 Task: Find connections with filter location Allen with filter topic #consultantswith filter profile language German with filter current company JSW Steel with filter school Madhya Pradesh Bhoj (Open) University with filter industry Retail Furniture and Home Furnishings with filter service category Illustration with filter keywords title Molecular Scientist
Action: Mouse moved to (598, 119)
Screenshot: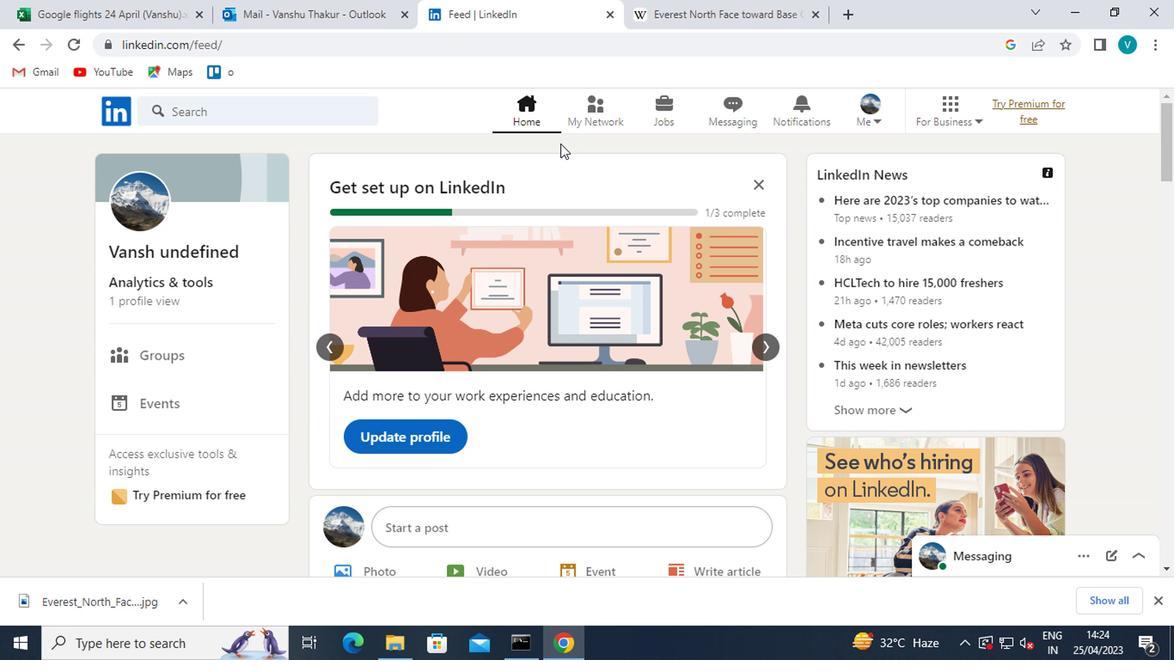 
Action: Mouse pressed left at (598, 119)
Screenshot: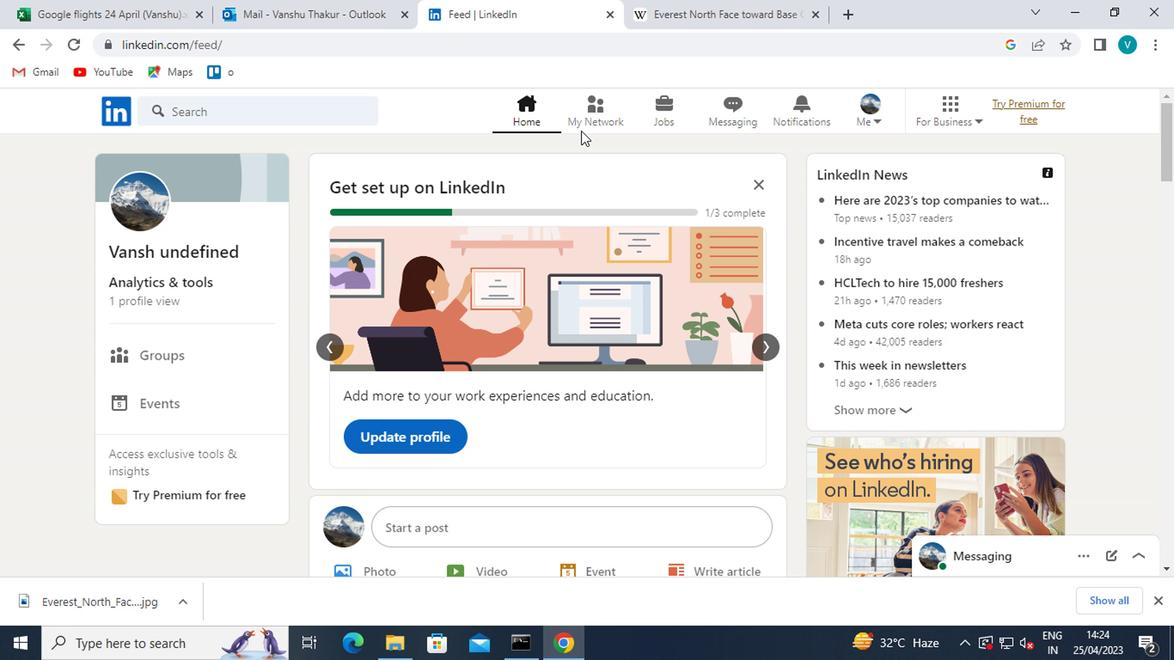 
Action: Mouse moved to (176, 198)
Screenshot: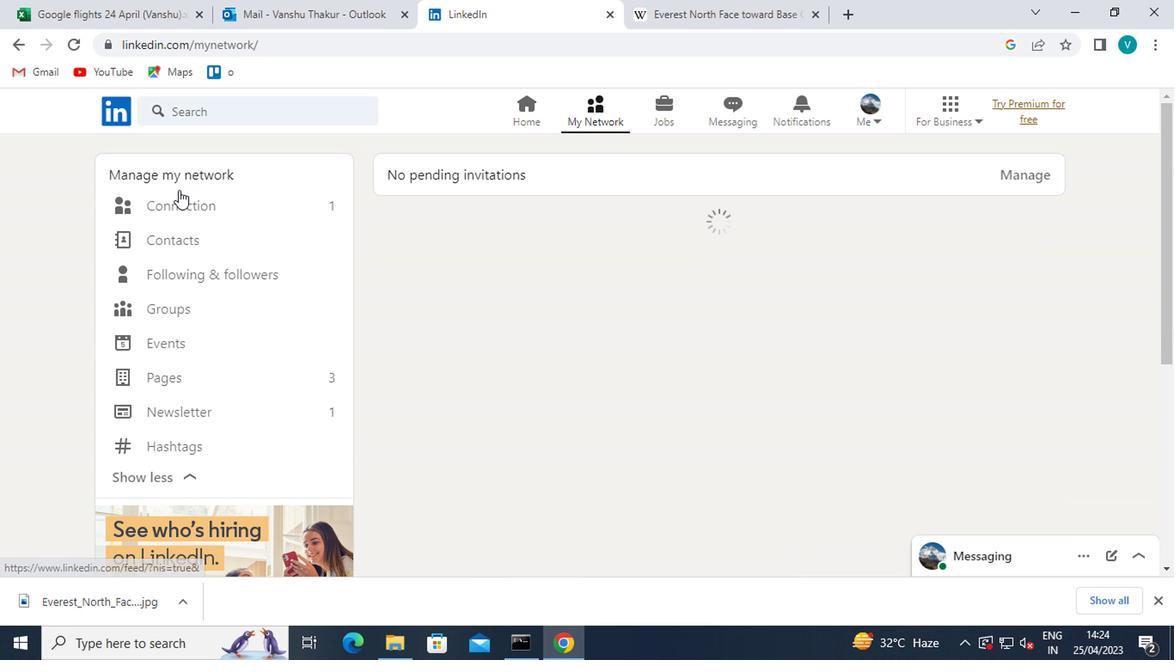 
Action: Mouse pressed left at (176, 198)
Screenshot: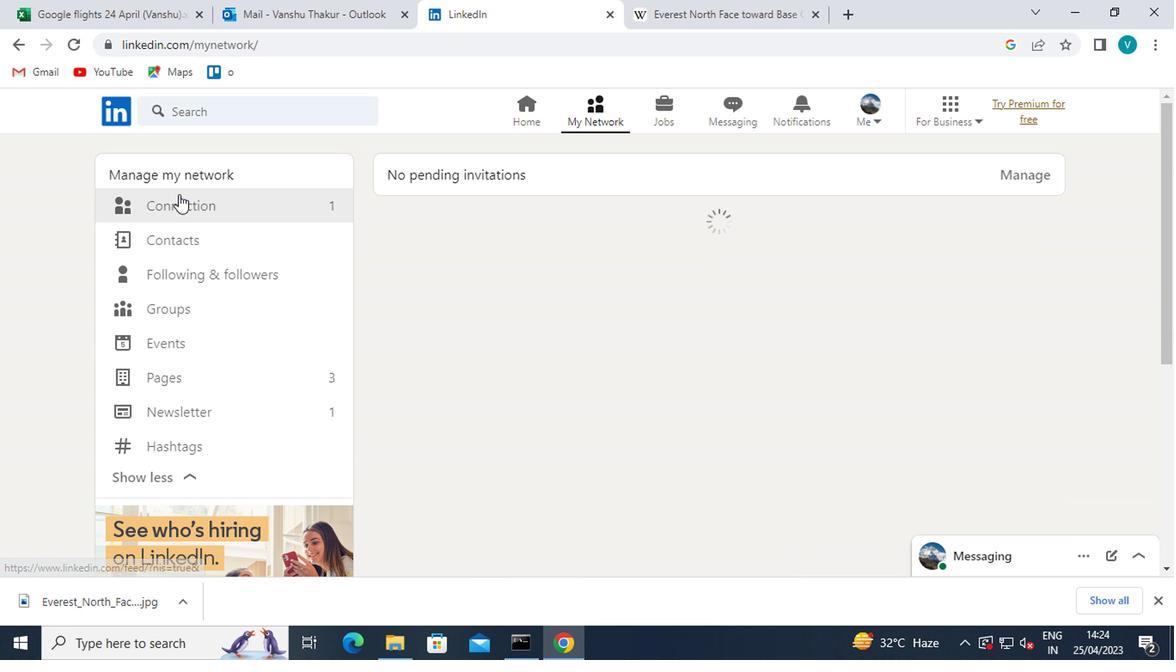 
Action: Mouse moved to (705, 205)
Screenshot: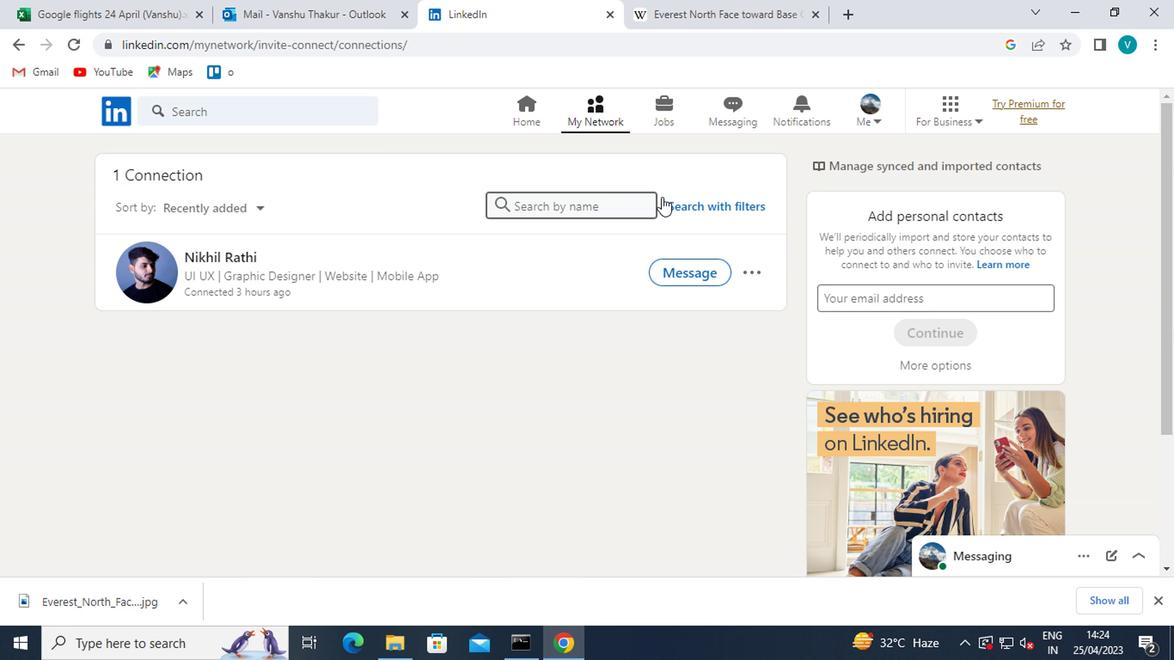 
Action: Mouse pressed left at (705, 205)
Screenshot: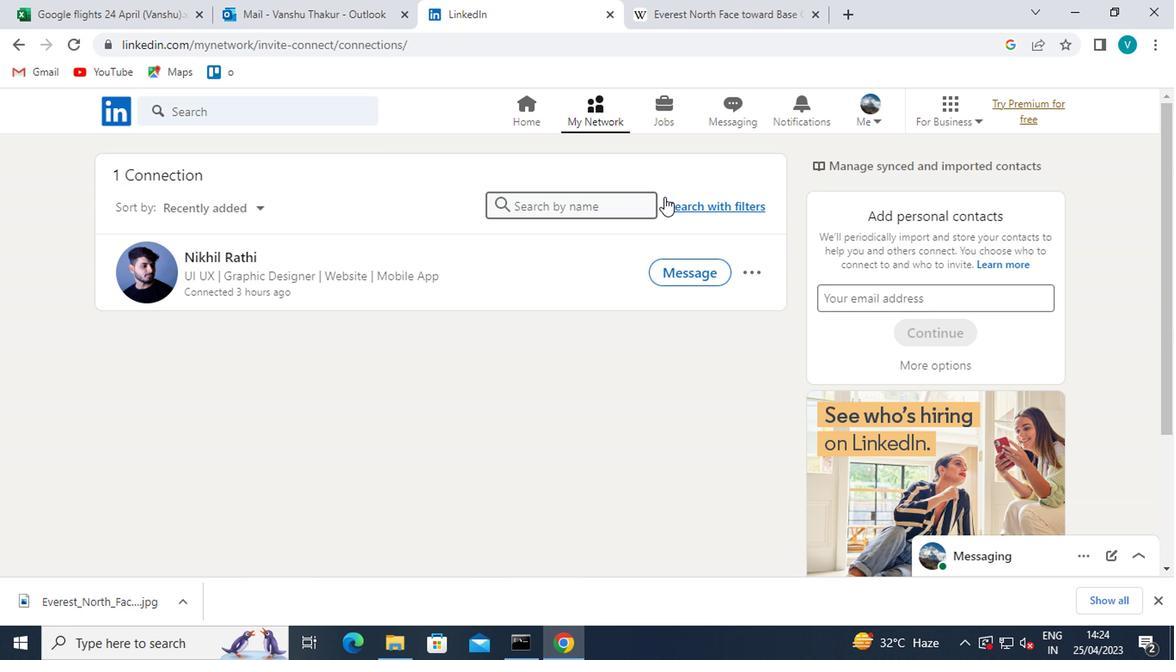 
Action: Mouse moved to (611, 175)
Screenshot: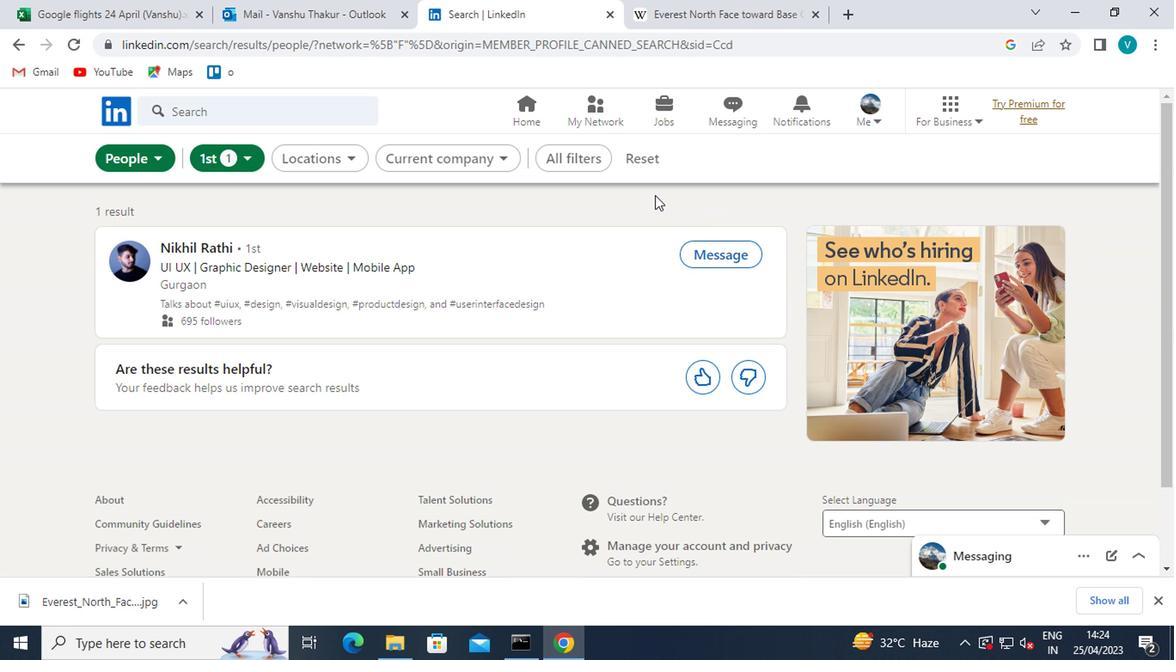 
Action: Mouse pressed left at (611, 175)
Screenshot: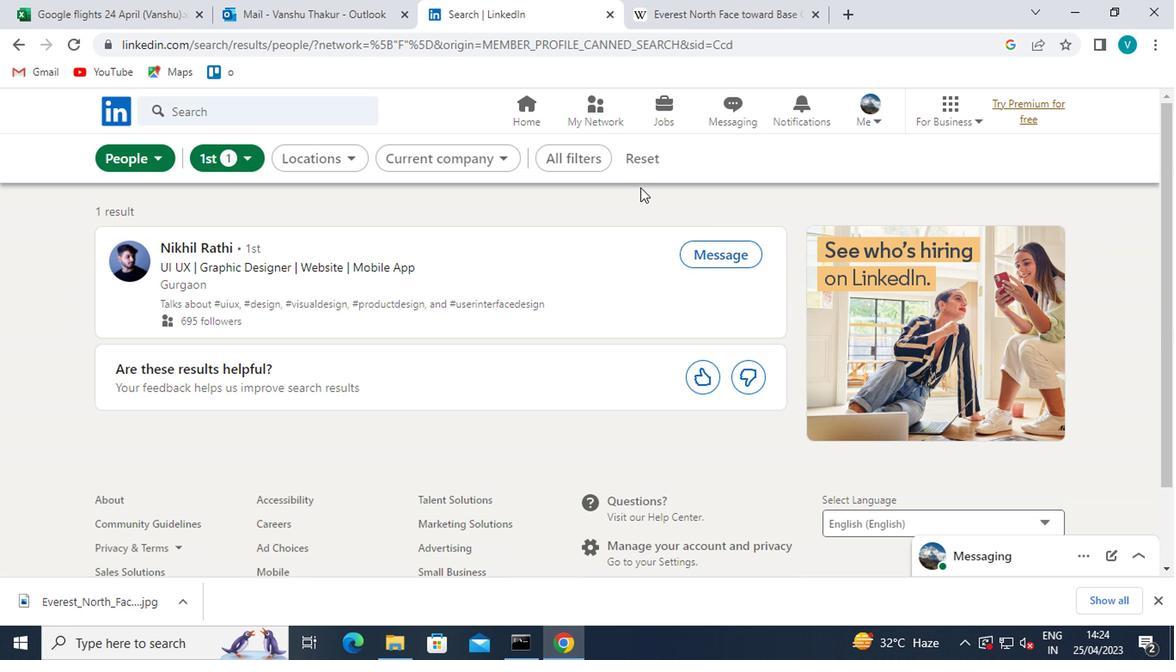 
Action: Mouse moved to (599, 167)
Screenshot: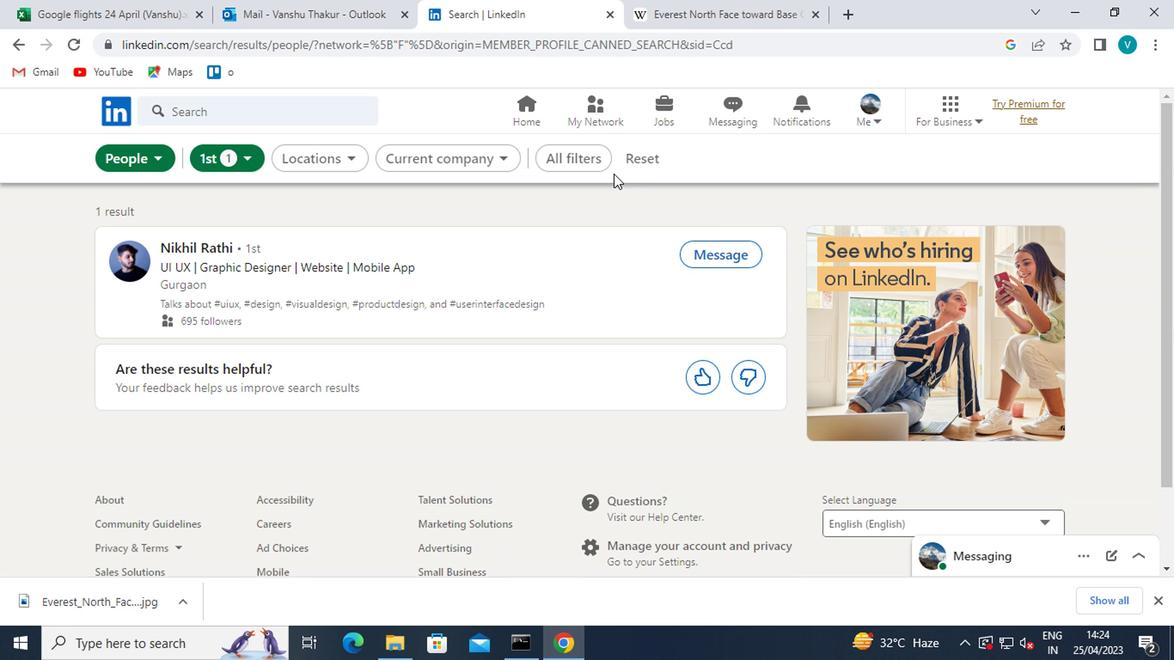 
Action: Mouse pressed left at (599, 167)
Screenshot: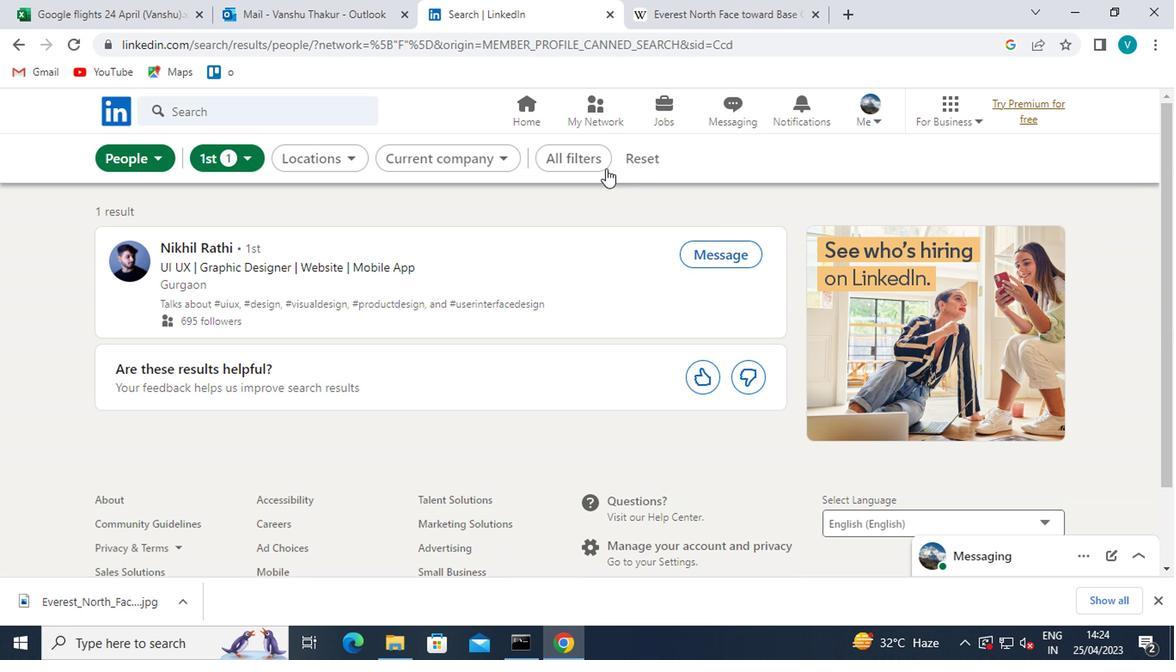
Action: Mouse moved to (796, 309)
Screenshot: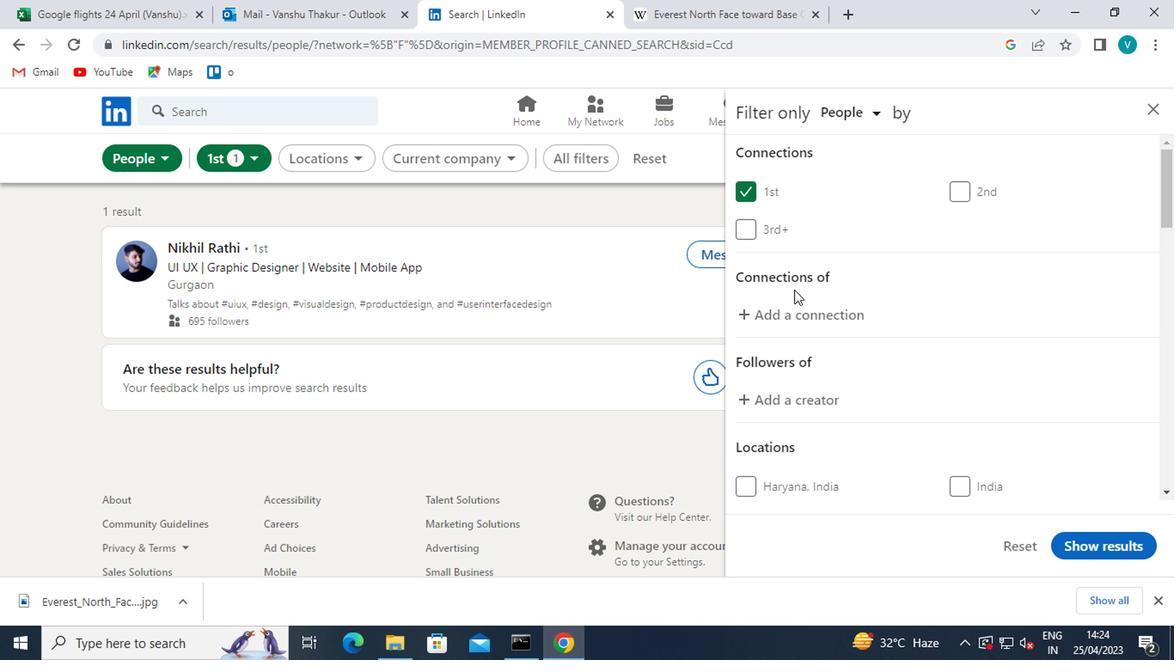 
Action: Mouse scrolled (796, 308) with delta (0, -1)
Screenshot: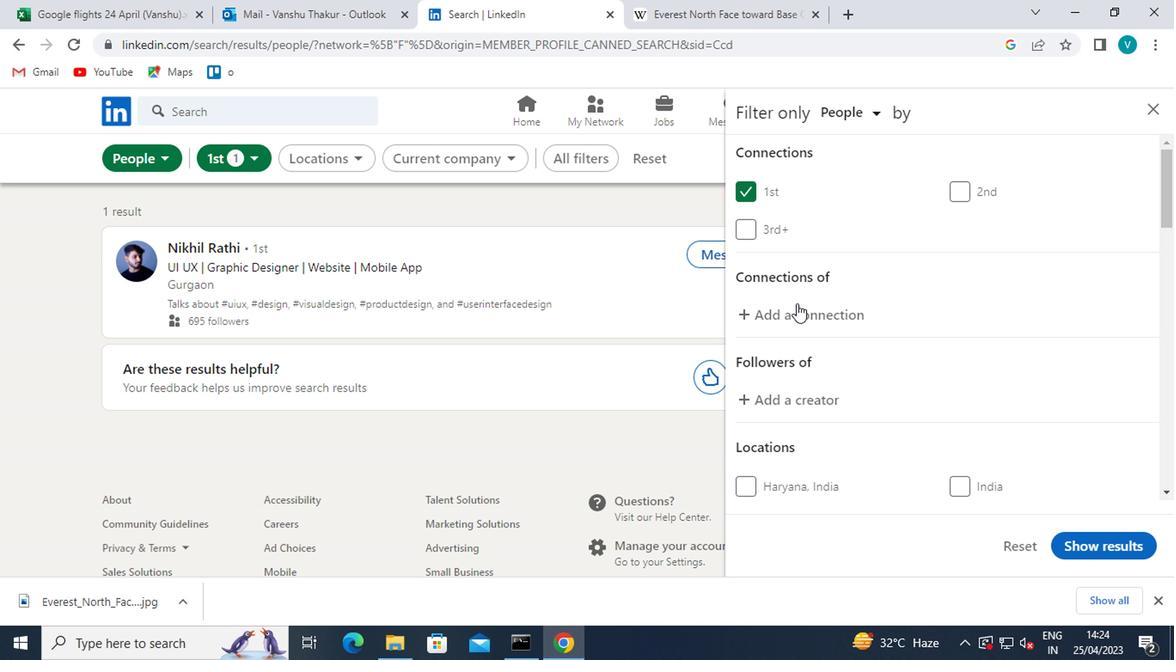 
Action: Mouse scrolled (796, 308) with delta (0, -1)
Screenshot: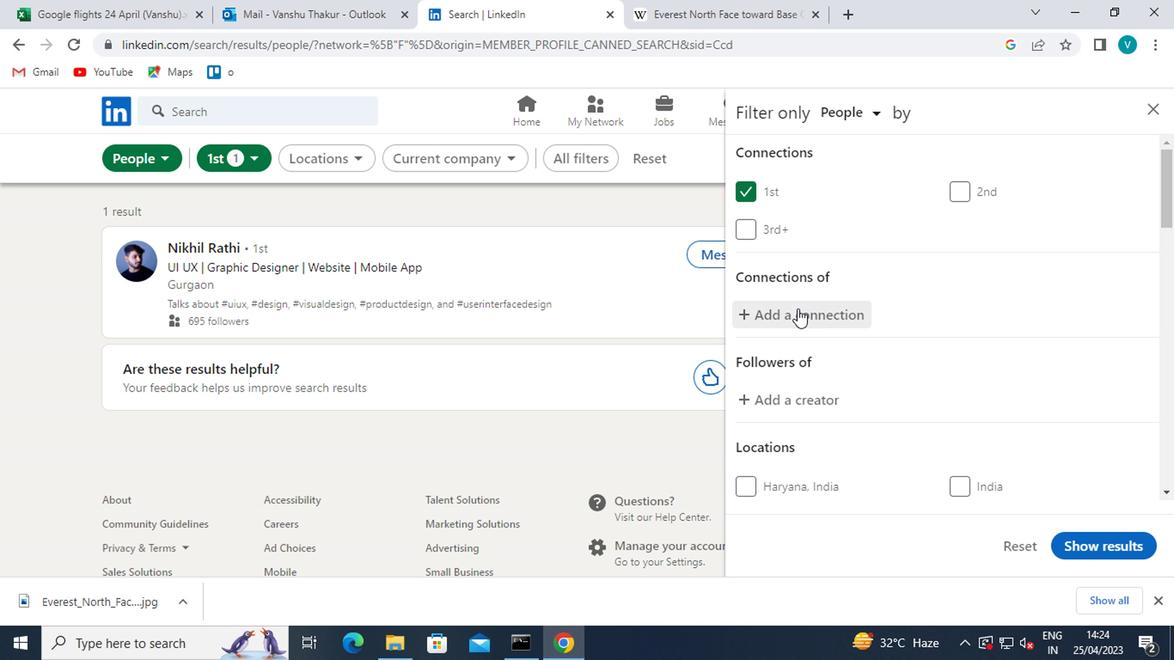 
Action: Mouse moved to (792, 393)
Screenshot: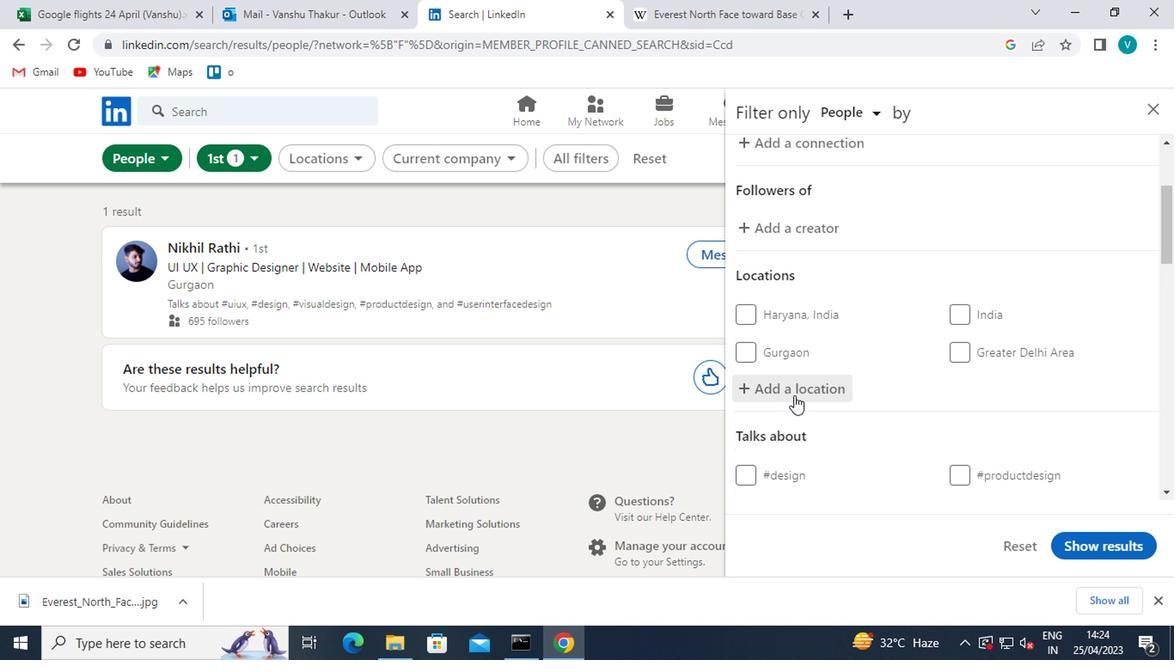 
Action: Mouse pressed left at (792, 393)
Screenshot: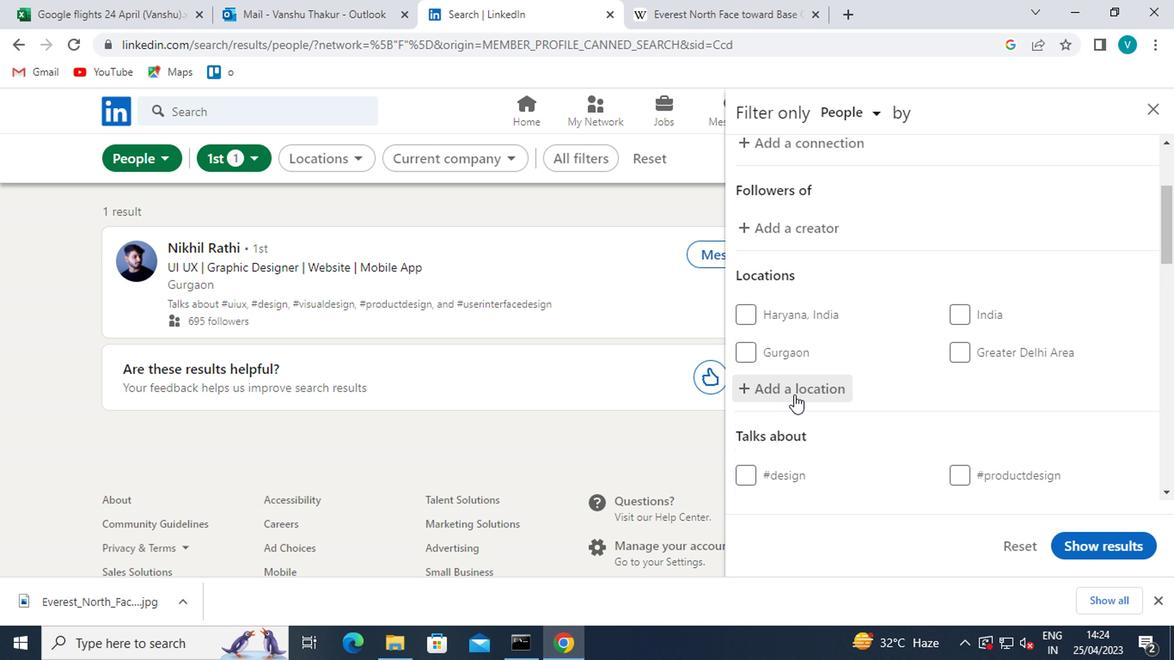 
Action: Key pressed <Key.shift>ALLEN<Key.space>
Screenshot: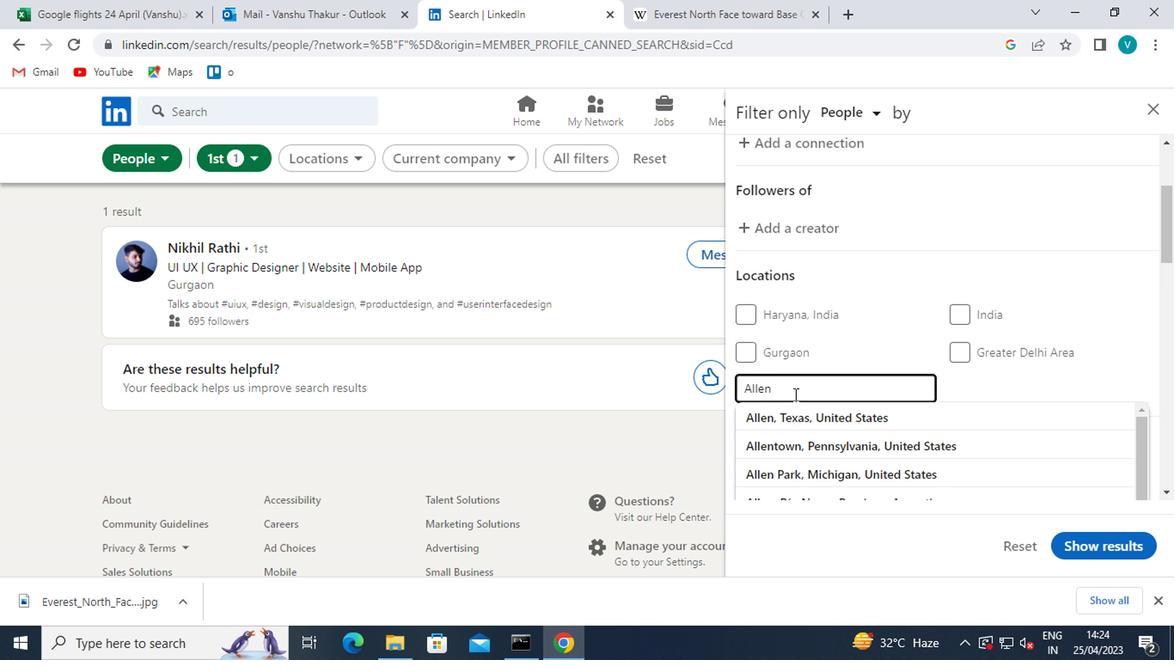 
Action: Mouse moved to (813, 406)
Screenshot: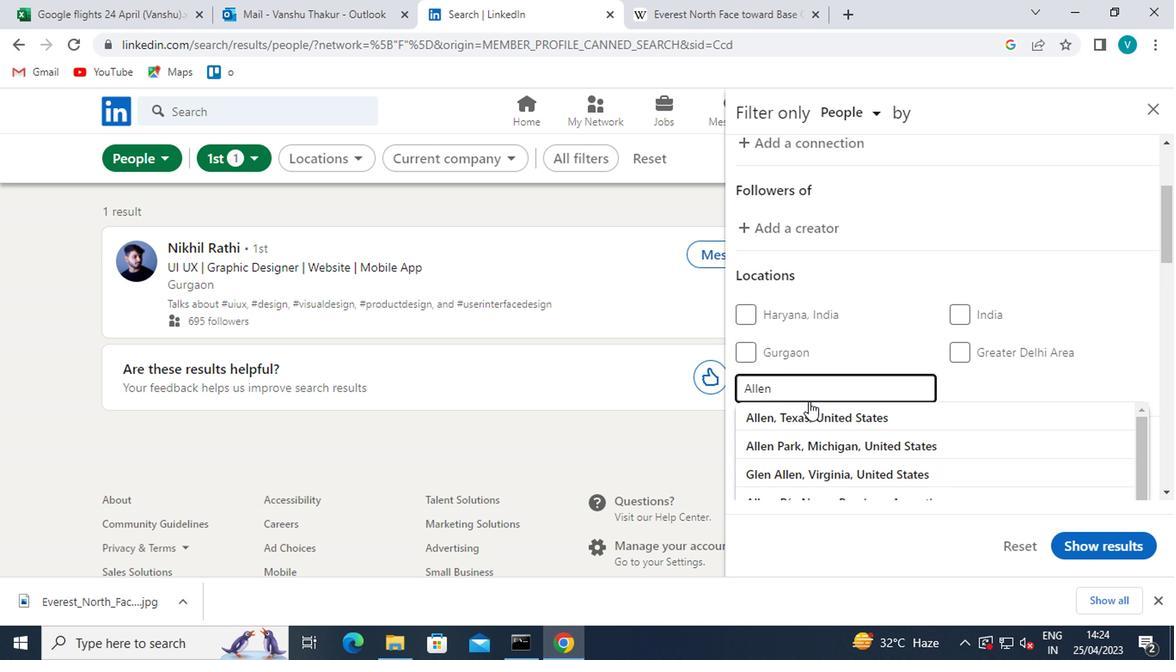 
Action: Mouse pressed left at (813, 406)
Screenshot: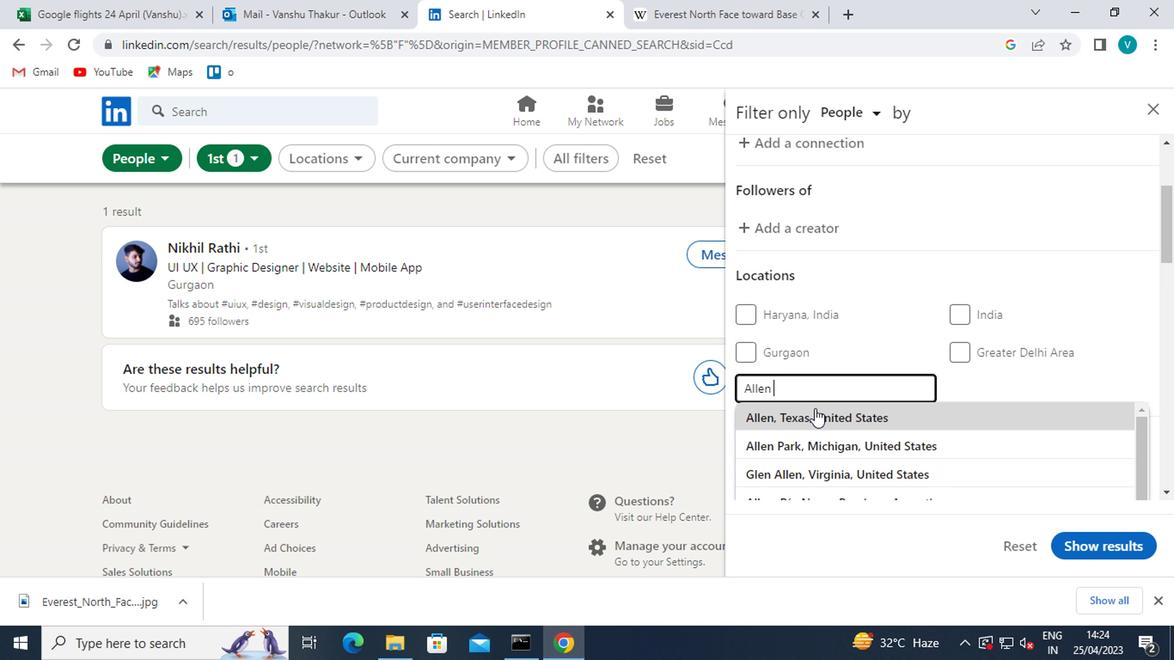 
Action: Mouse moved to (857, 421)
Screenshot: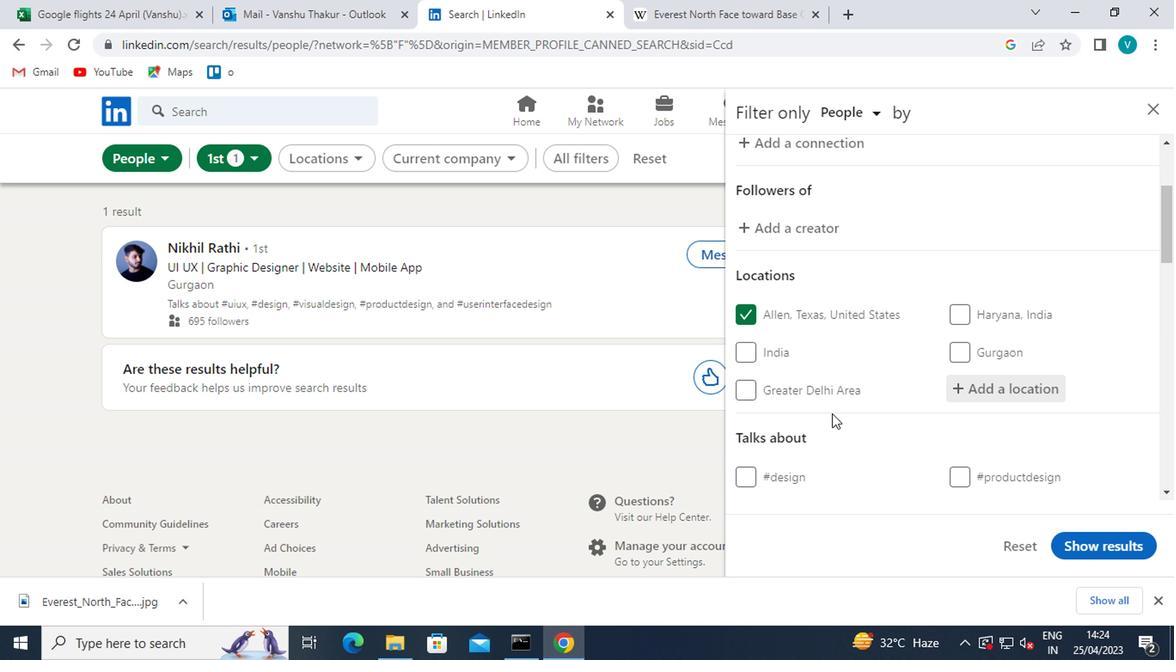 
Action: Mouse scrolled (857, 419) with delta (0, -1)
Screenshot: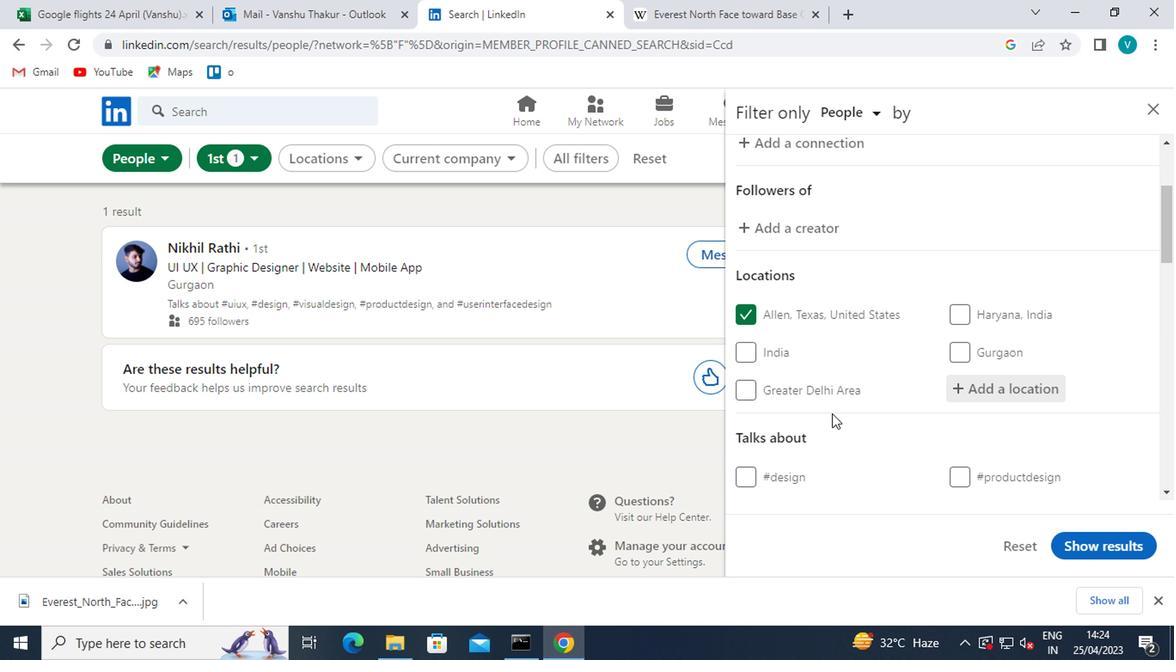 
Action: Mouse scrolled (857, 419) with delta (0, -1)
Screenshot: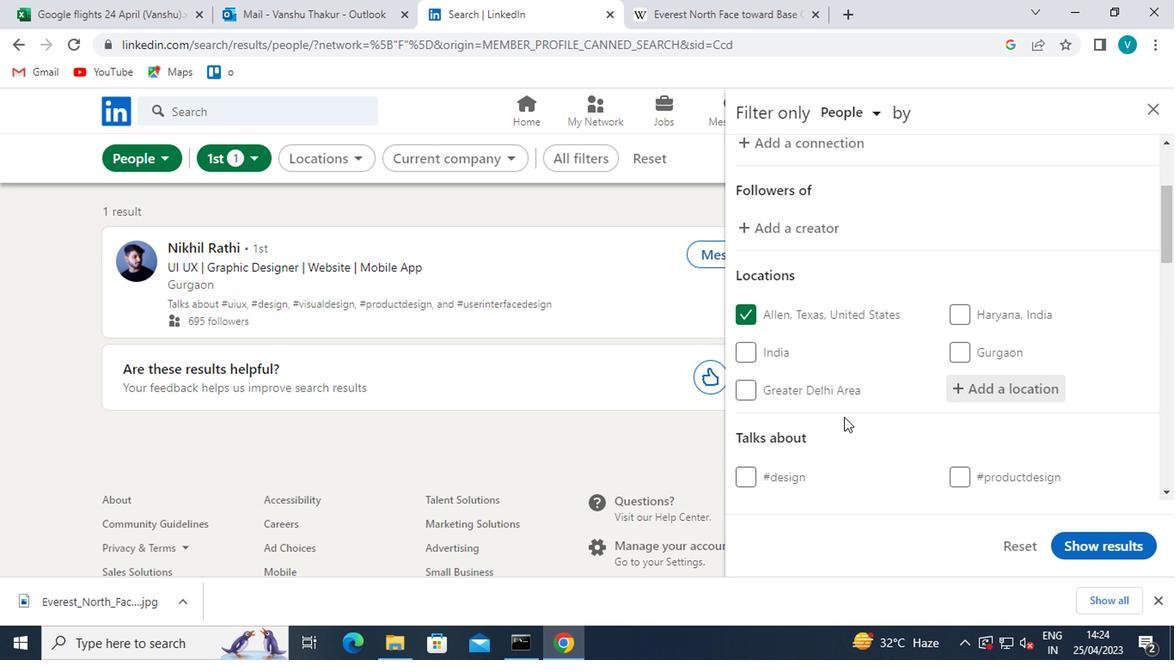 
Action: Mouse moved to (997, 386)
Screenshot: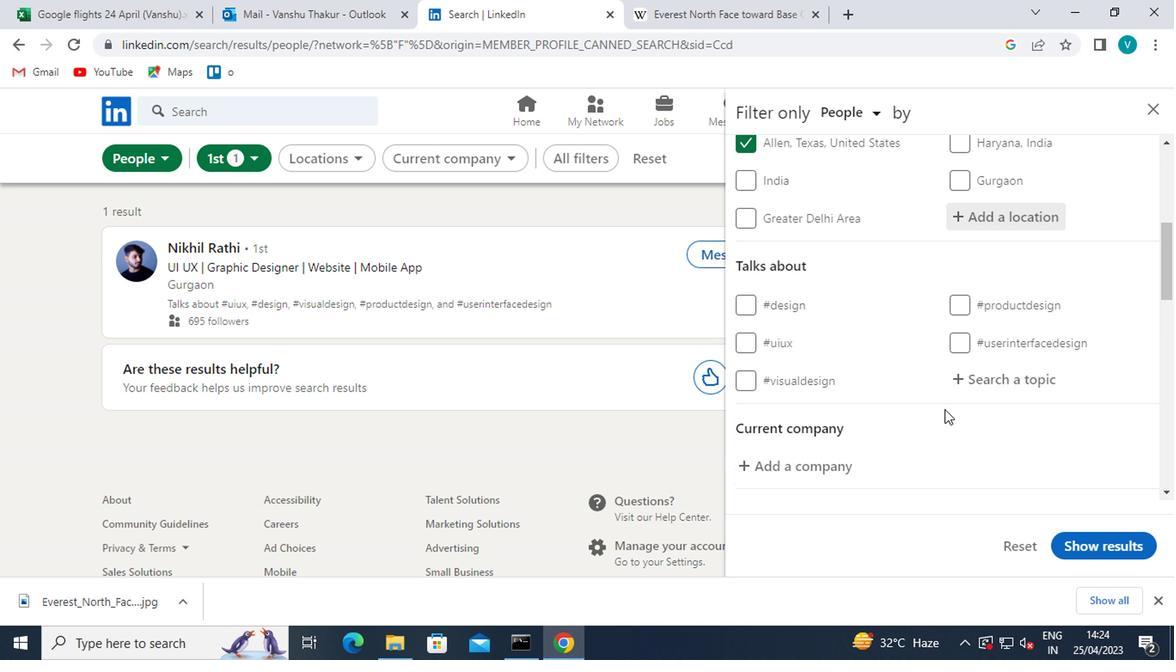 
Action: Mouse pressed left at (997, 386)
Screenshot: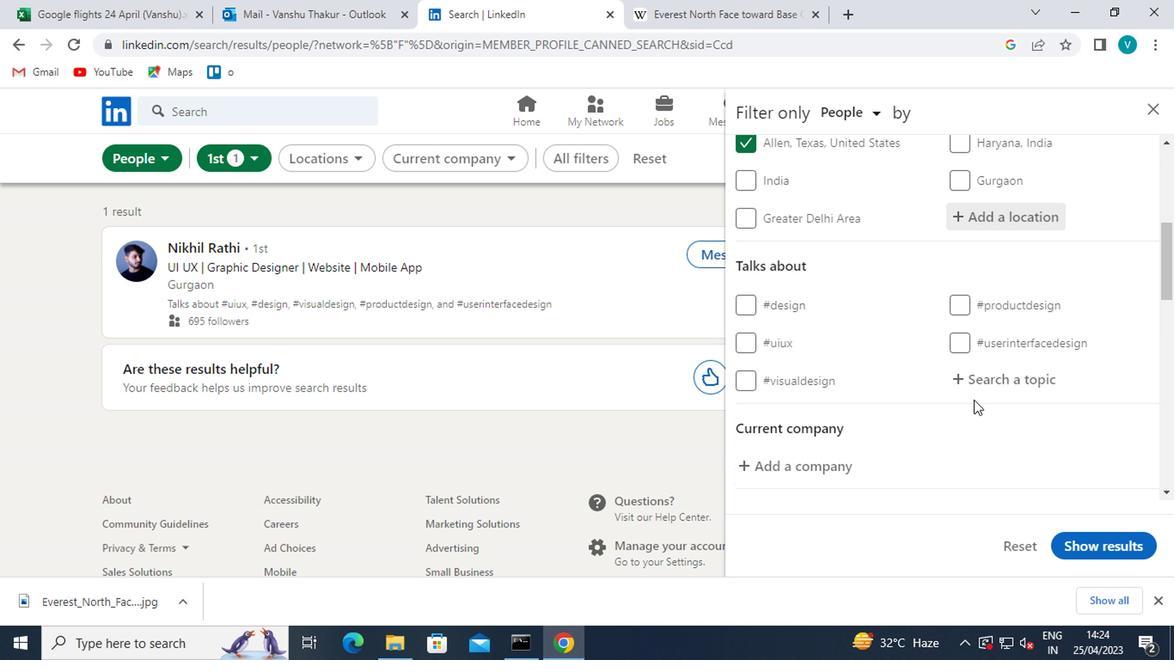 
Action: Key pressed <Key.shift>#CONSULT
Screenshot: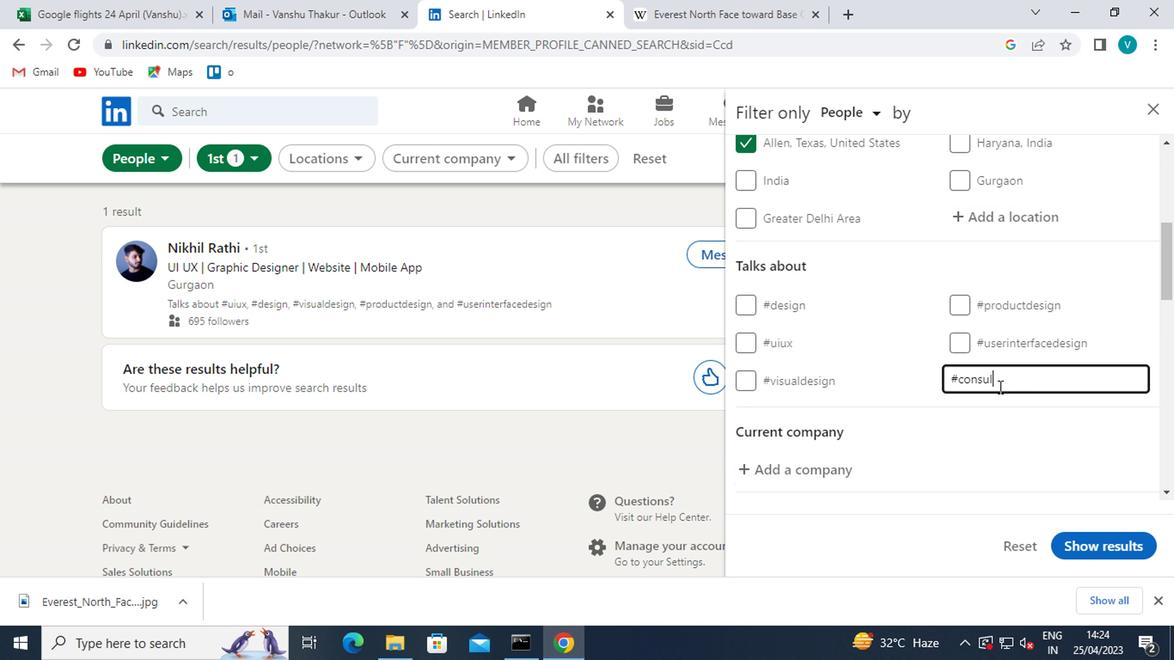 
Action: Mouse moved to (997, 384)
Screenshot: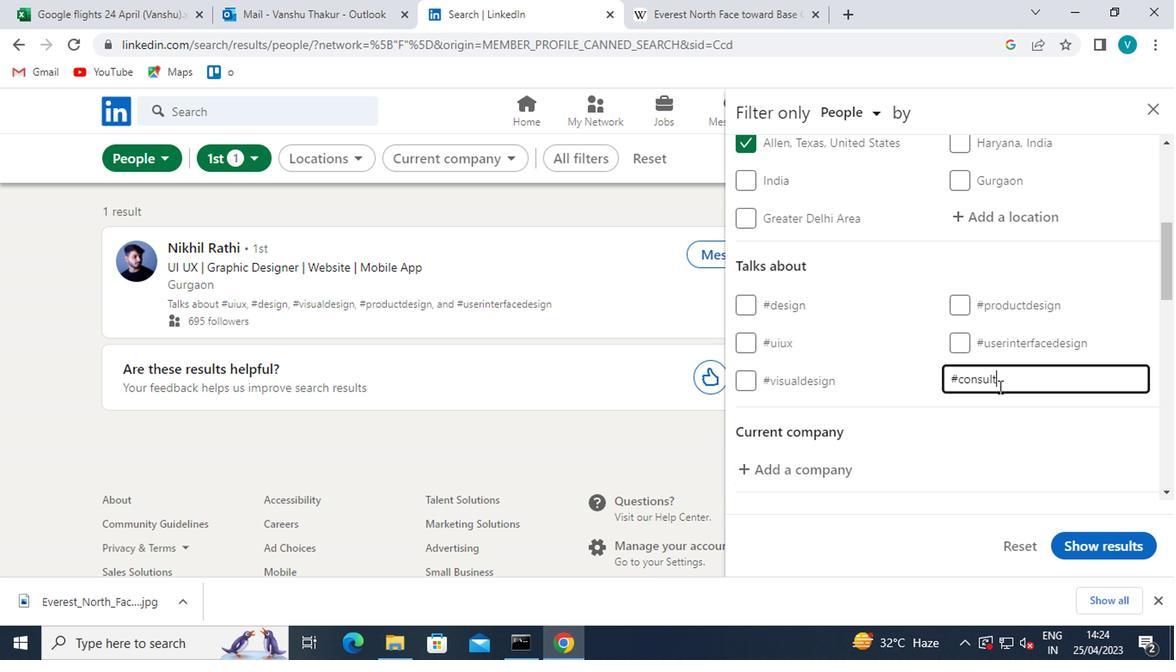 
Action: Key pressed ANTS
Screenshot: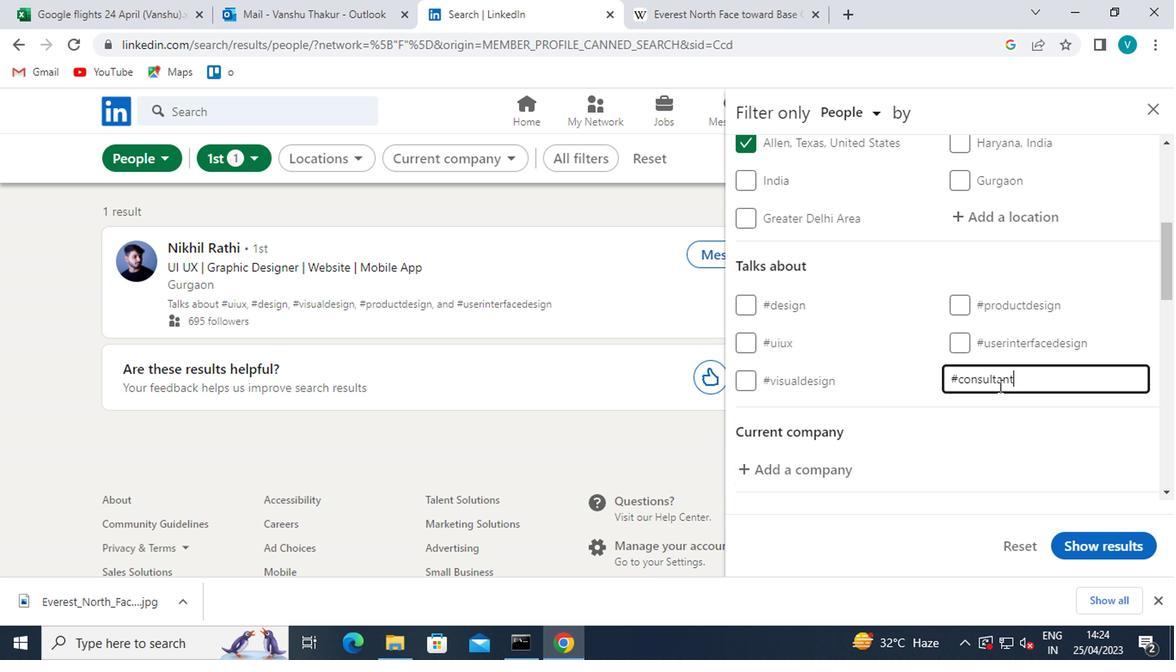 
Action: Mouse moved to (1009, 421)
Screenshot: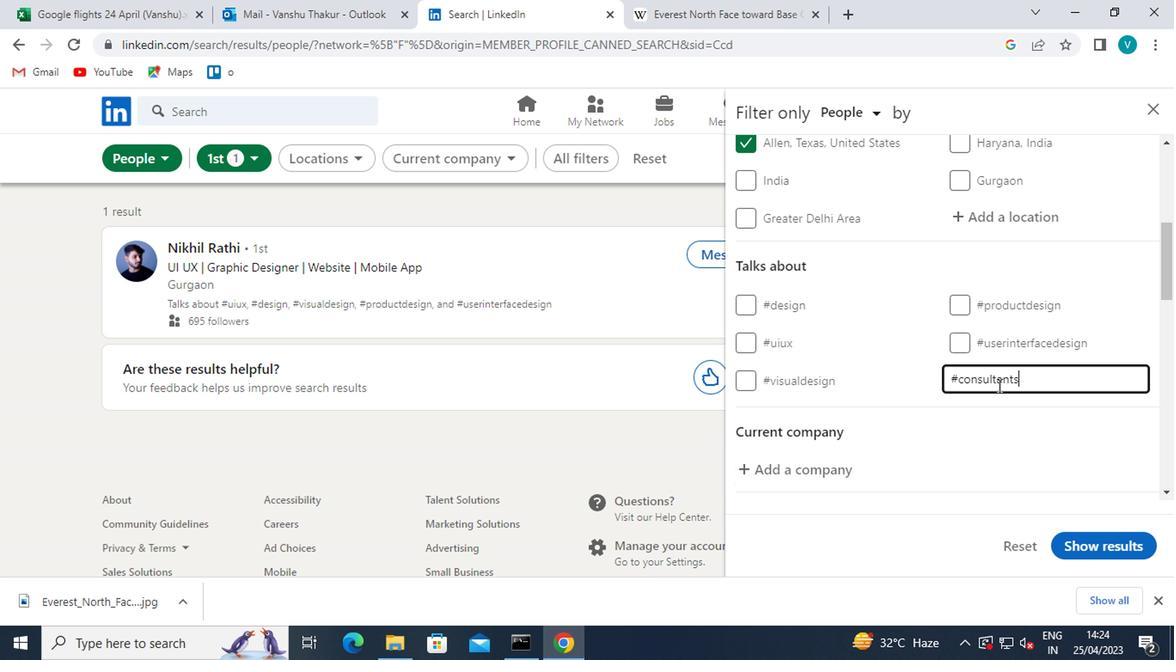 
Action: Mouse pressed left at (1009, 421)
Screenshot: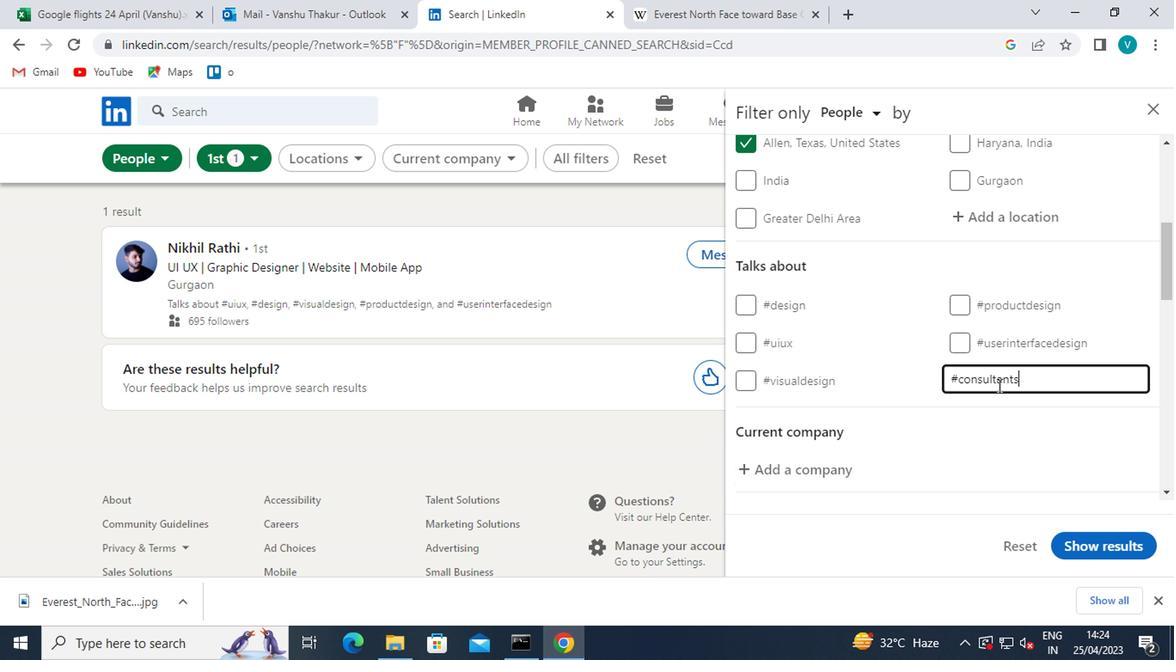 
Action: Mouse moved to (996, 408)
Screenshot: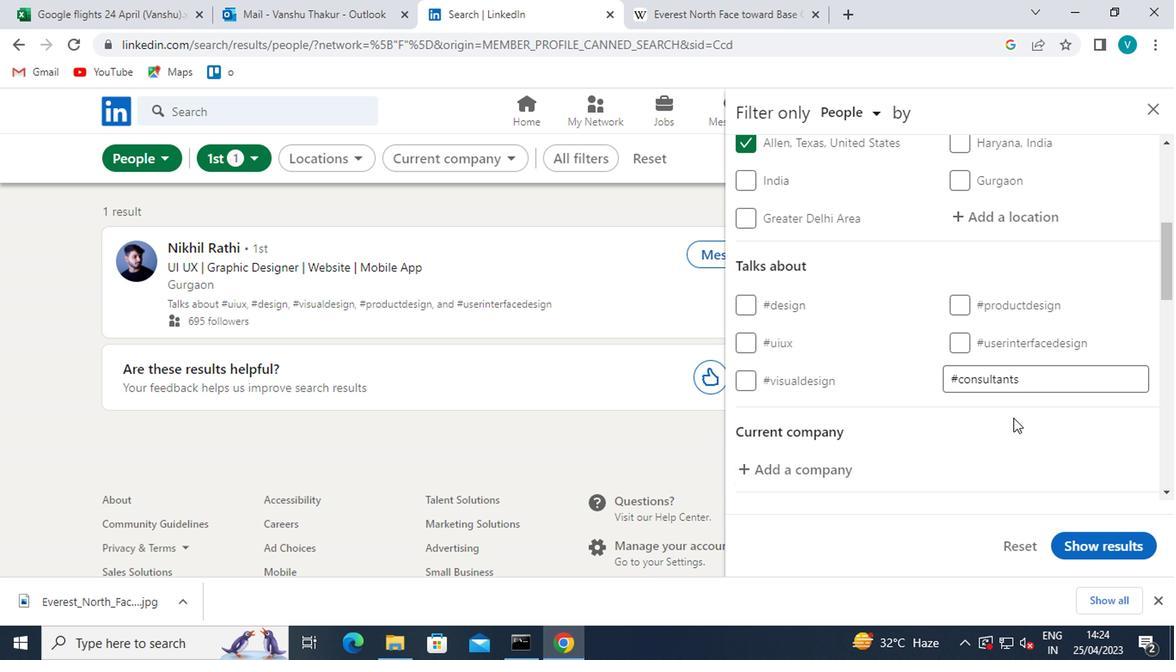 
Action: Mouse scrolled (996, 408) with delta (0, 0)
Screenshot: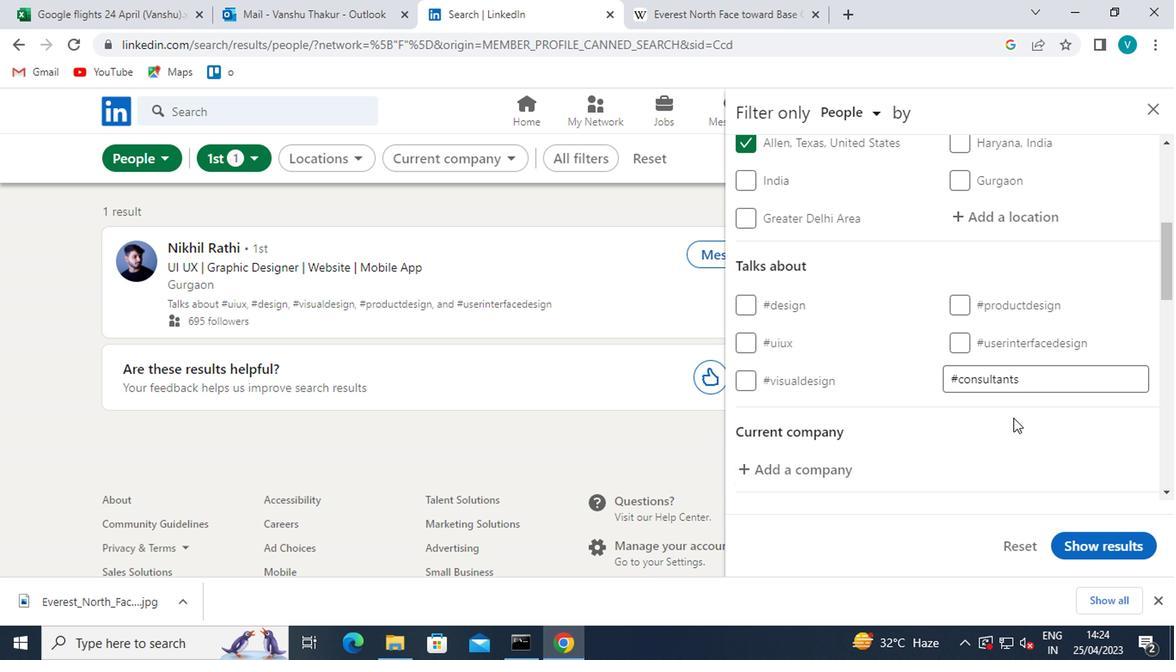 
Action: Mouse moved to (984, 403)
Screenshot: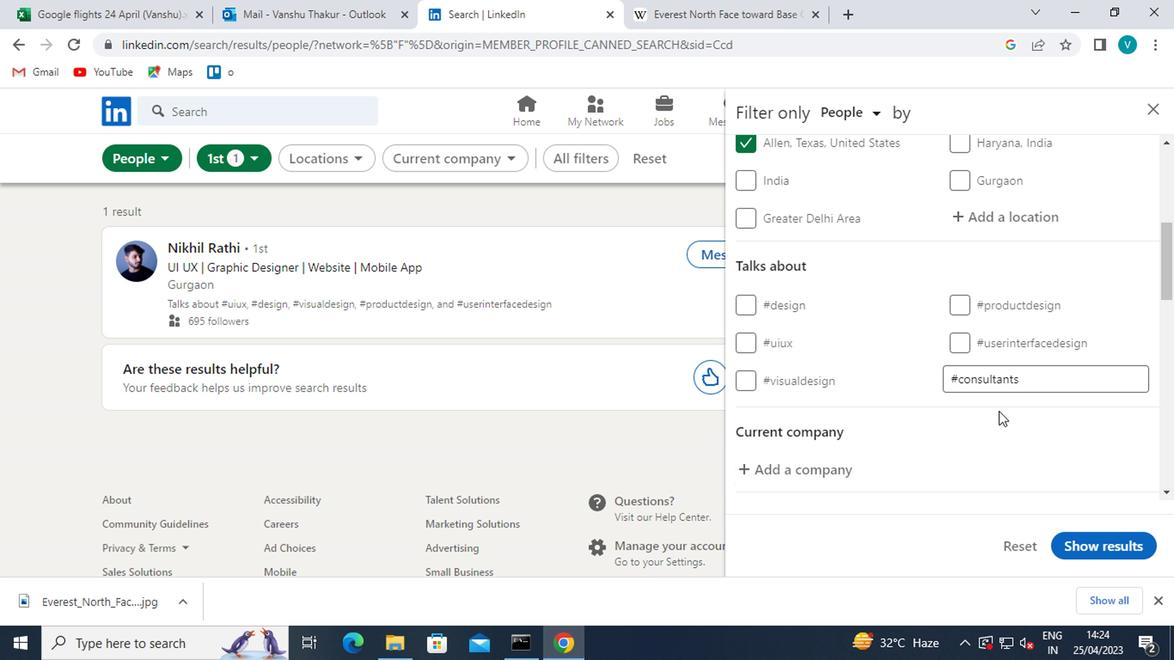 
Action: Mouse scrolled (984, 402) with delta (0, -1)
Screenshot: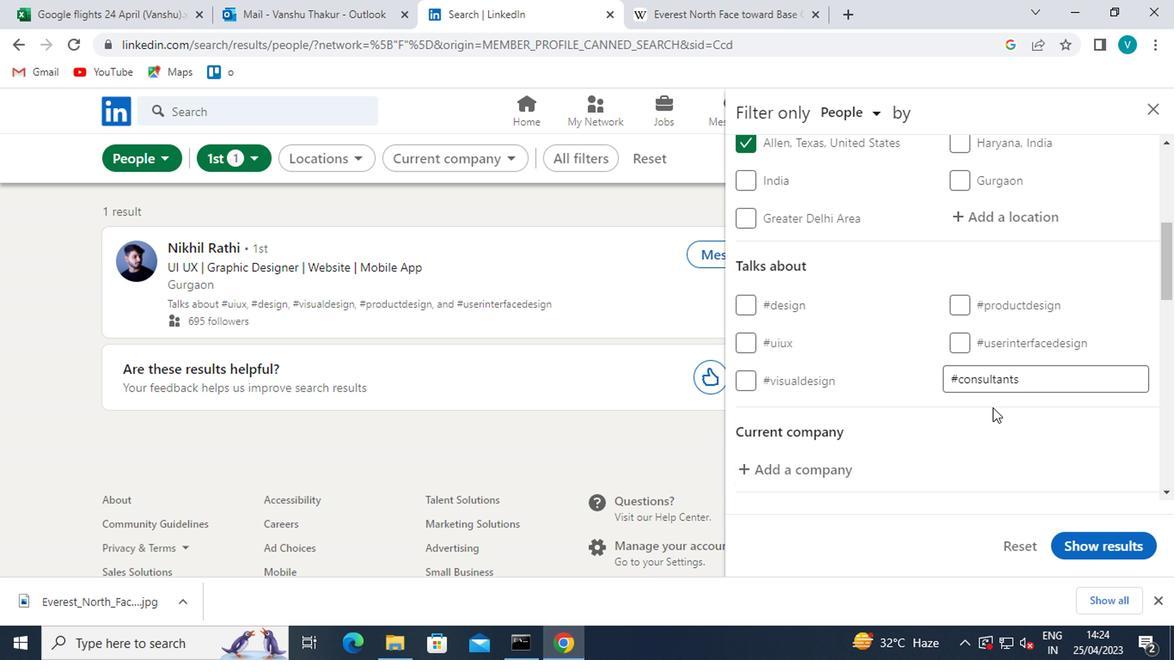 
Action: Mouse moved to (982, 402)
Screenshot: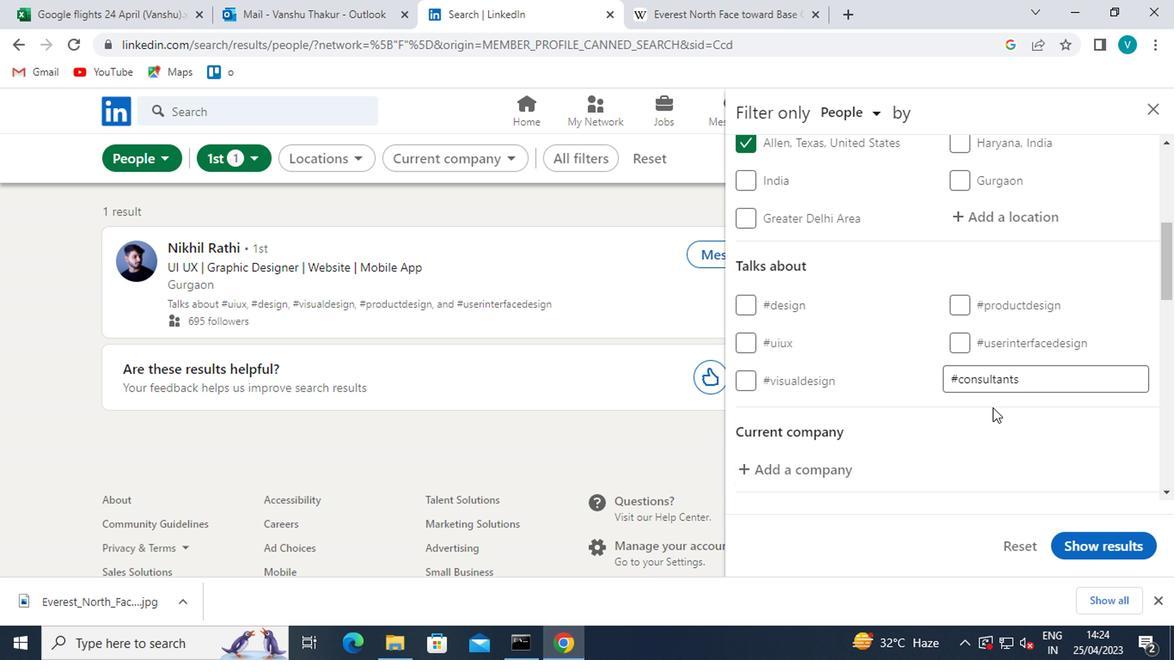 
Action: Mouse scrolled (982, 402) with delta (0, 0)
Screenshot: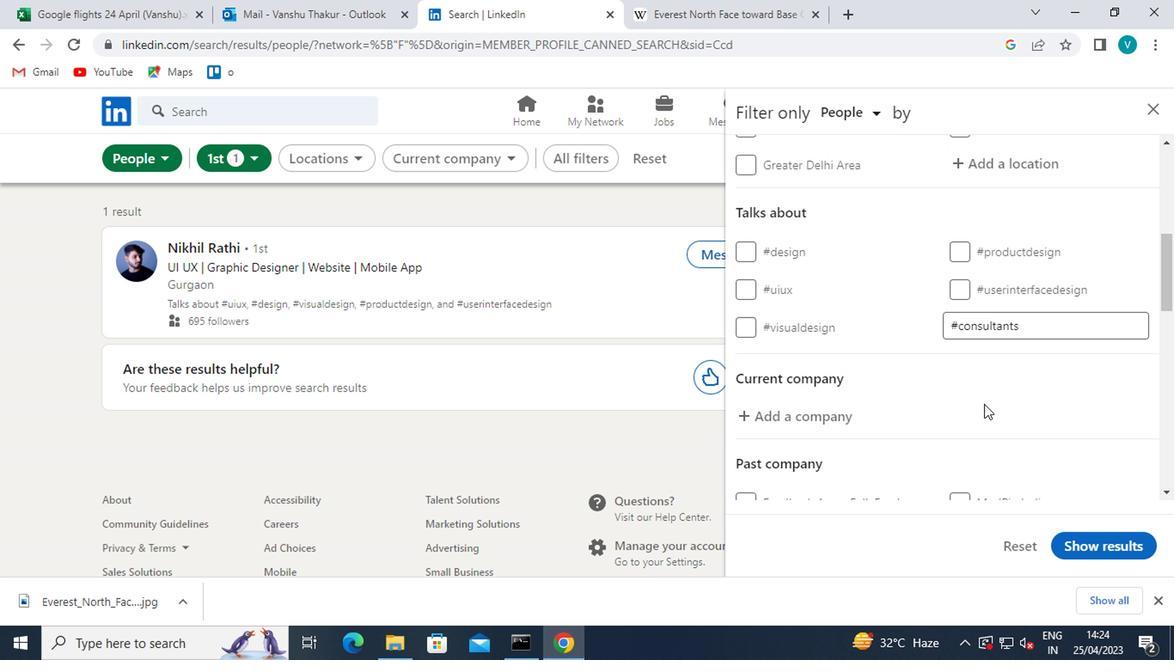 
Action: Mouse scrolled (982, 402) with delta (0, 0)
Screenshot: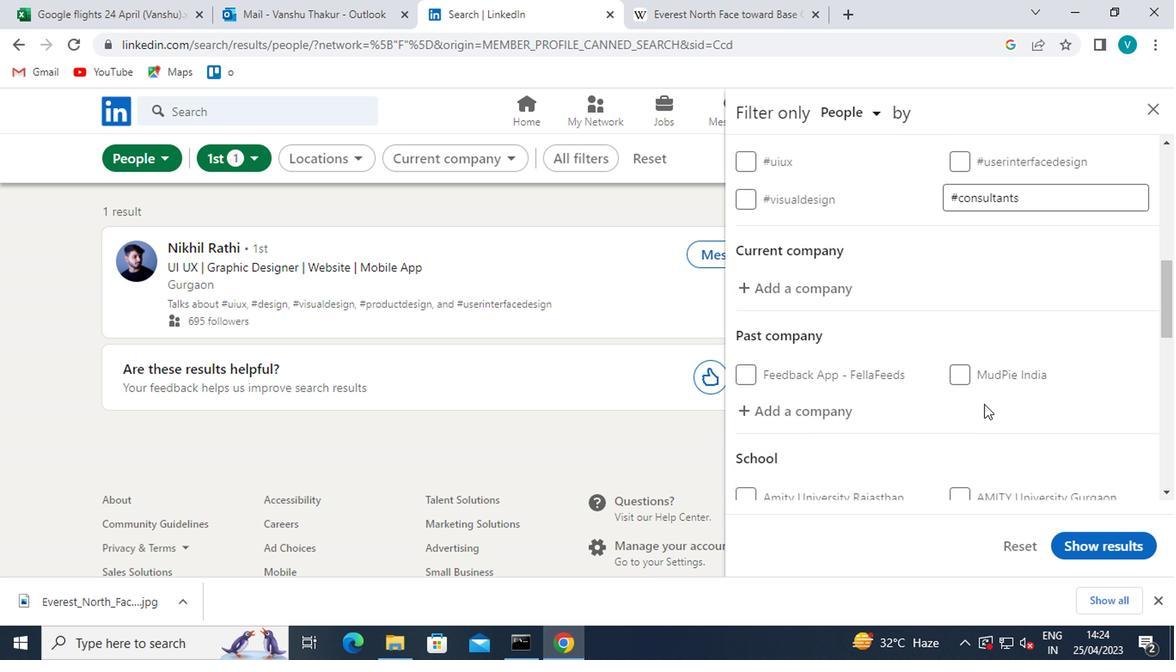 
Action: Mouse scrolled (982, 402) with delta (0, 0)
Screenshot: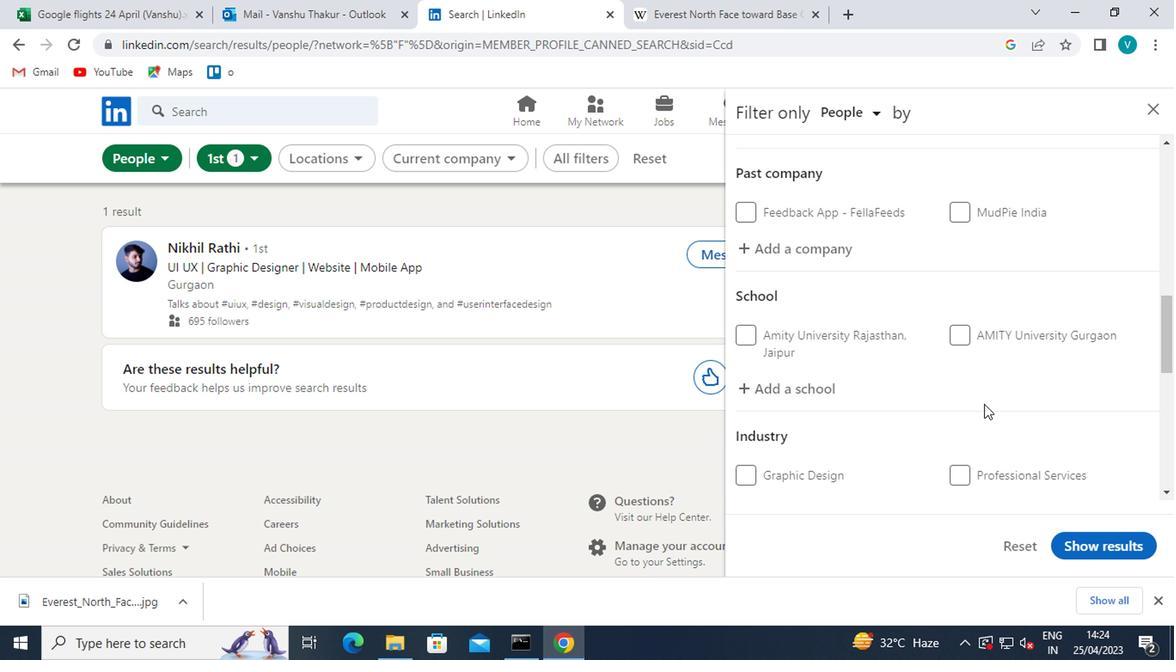 
Action: Mouse scrolled (982, 402) with delta (0, 0)
Screenshot: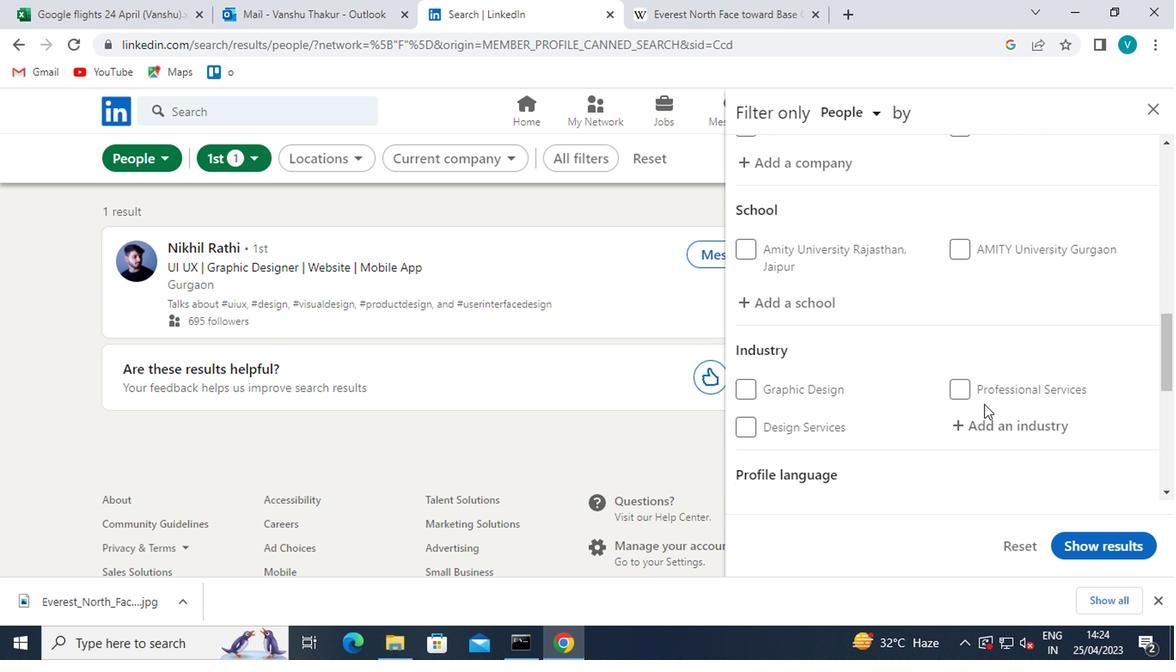 
Action: Mouse scrolled (982, 403) with delta (0, 1)
Screenshot: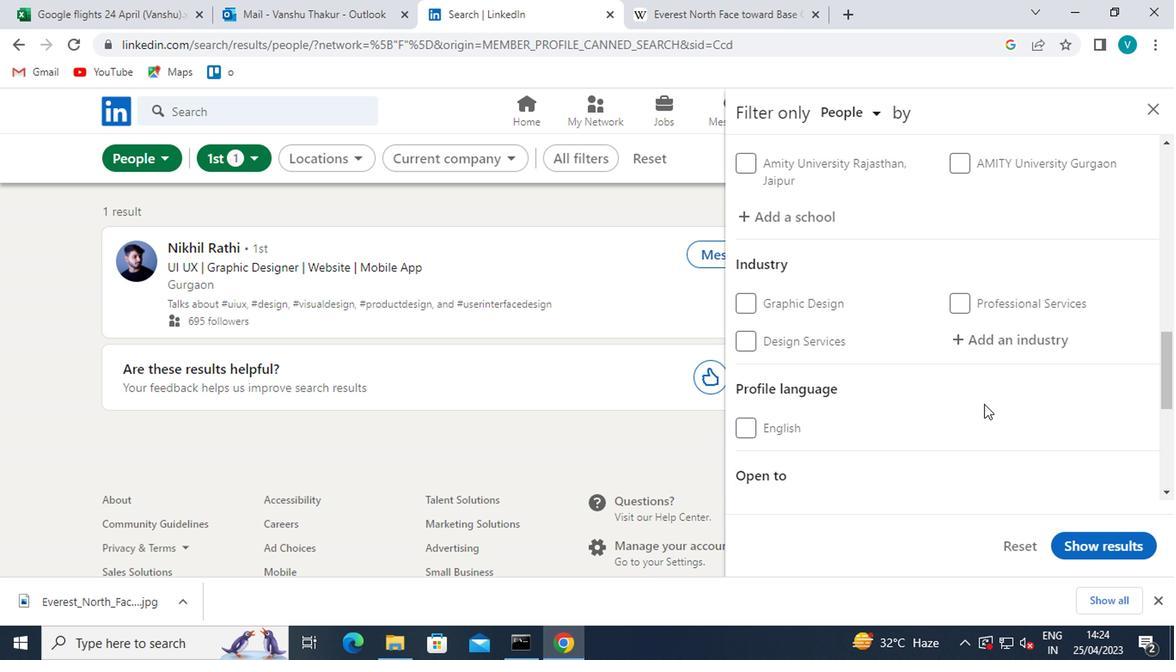 
Action: Mouse scrolled (982, 403) with delta (0, 1)
Screenshot: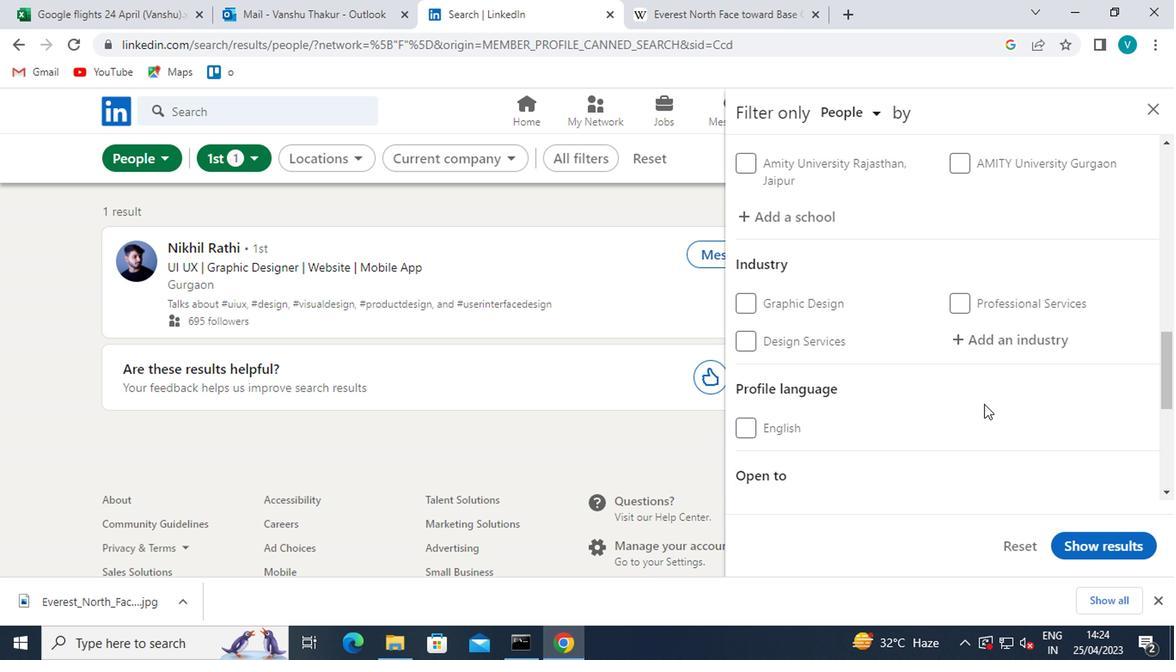 
Action: Mouse scrolled (982, 403) with delta (0, 1)
Screenshot: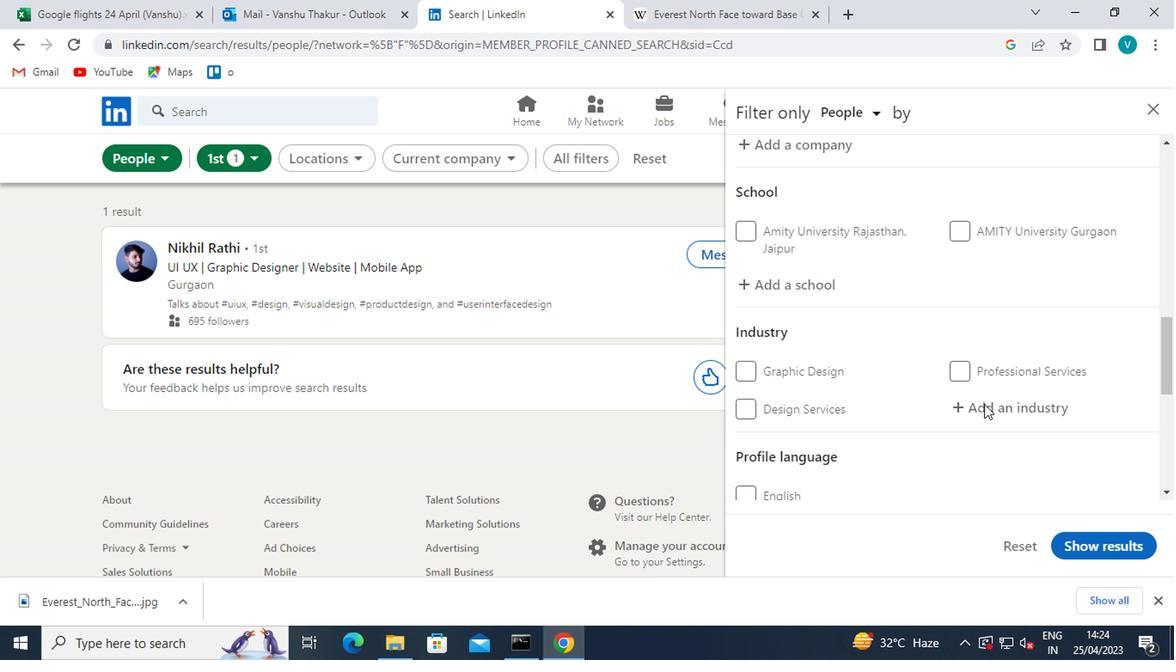 
Action: Mouse moved to (796, 222)
Screenshot: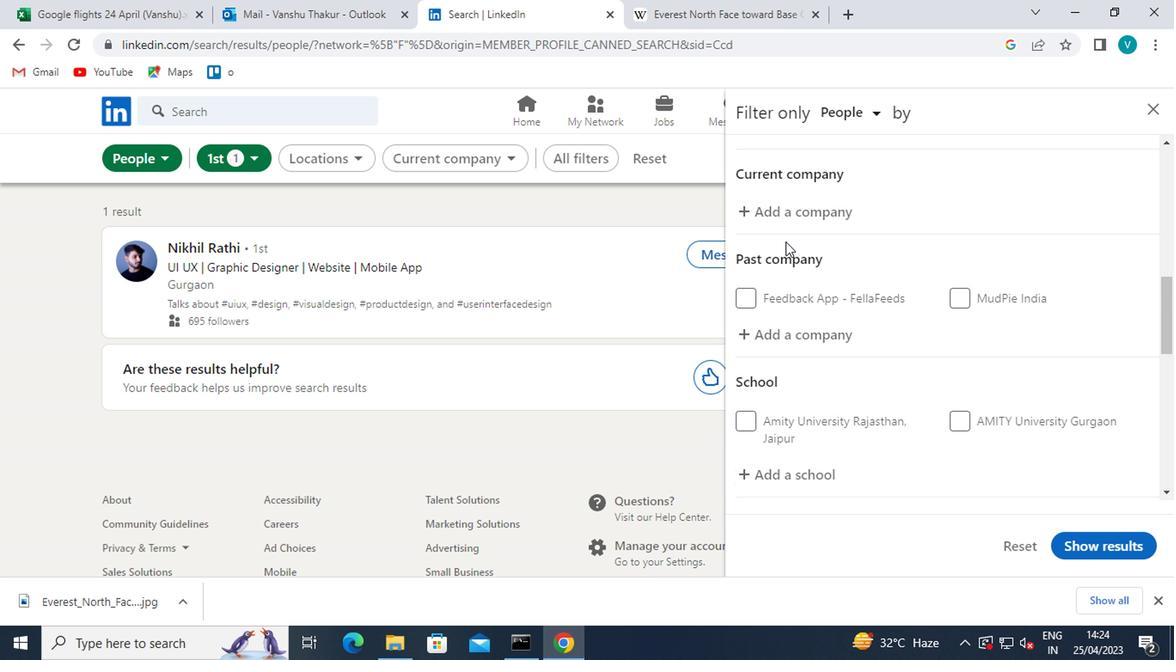 
Action: Mouse pressed left at (796, 222)
Screenshot: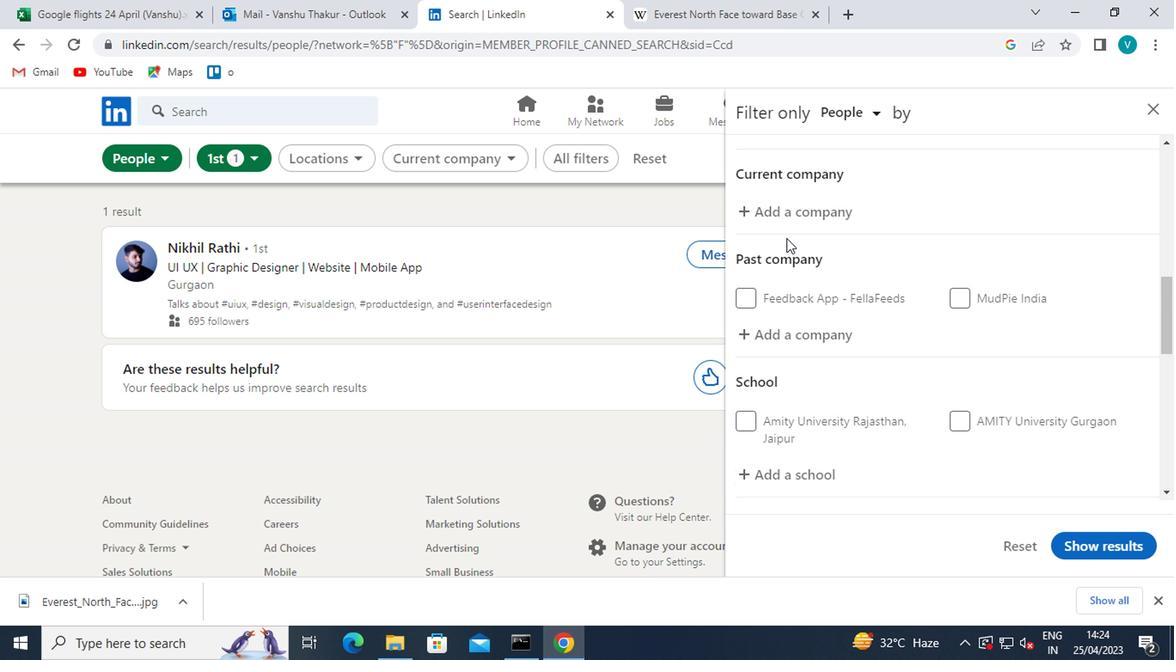 
Action: Key pressed <Key.shift>JSW<Key.space>
Screenshot: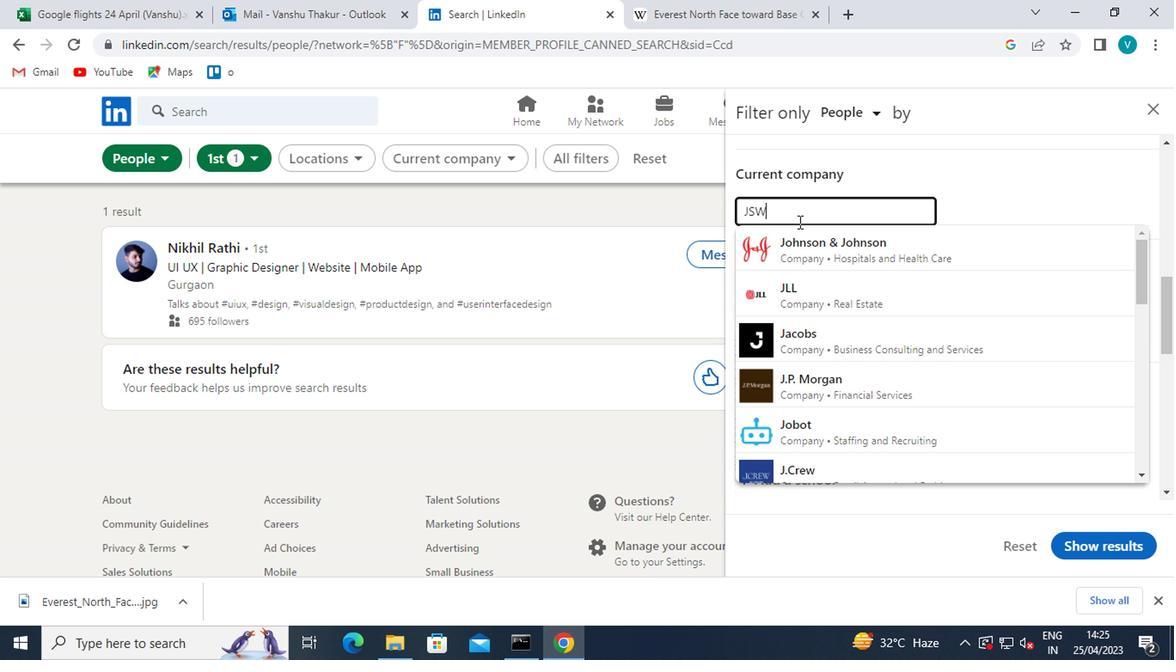 
Action: Mouse moved to (832, 292)
Screenshot: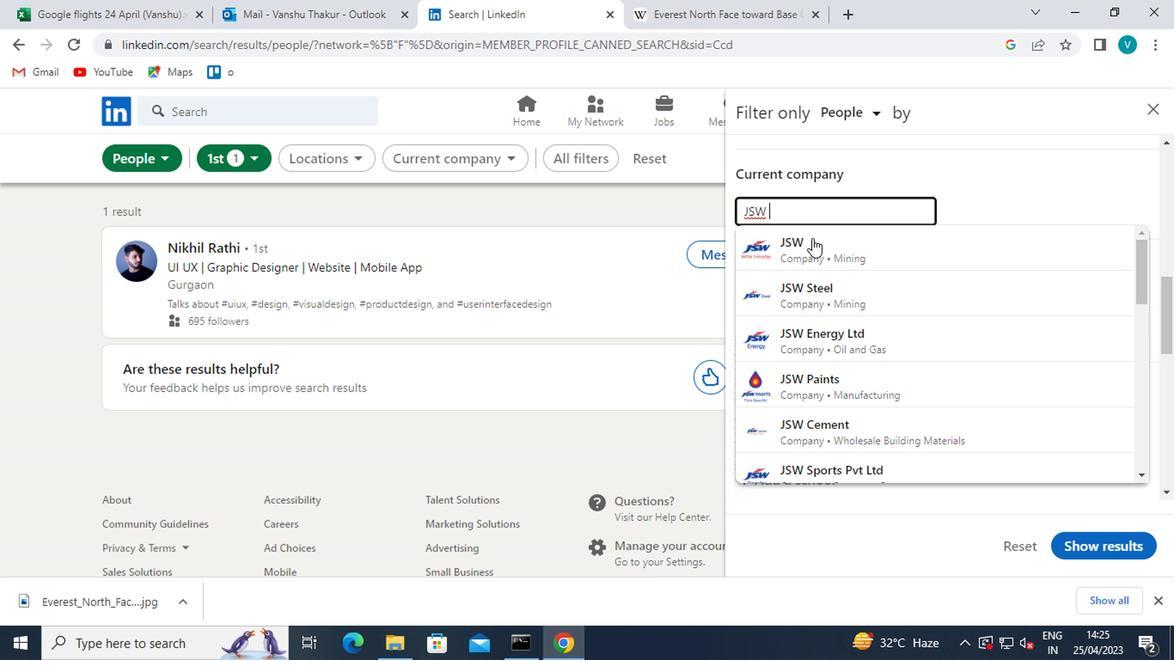 
Action: Mouse pressed left at (832, 292)
Screenshot: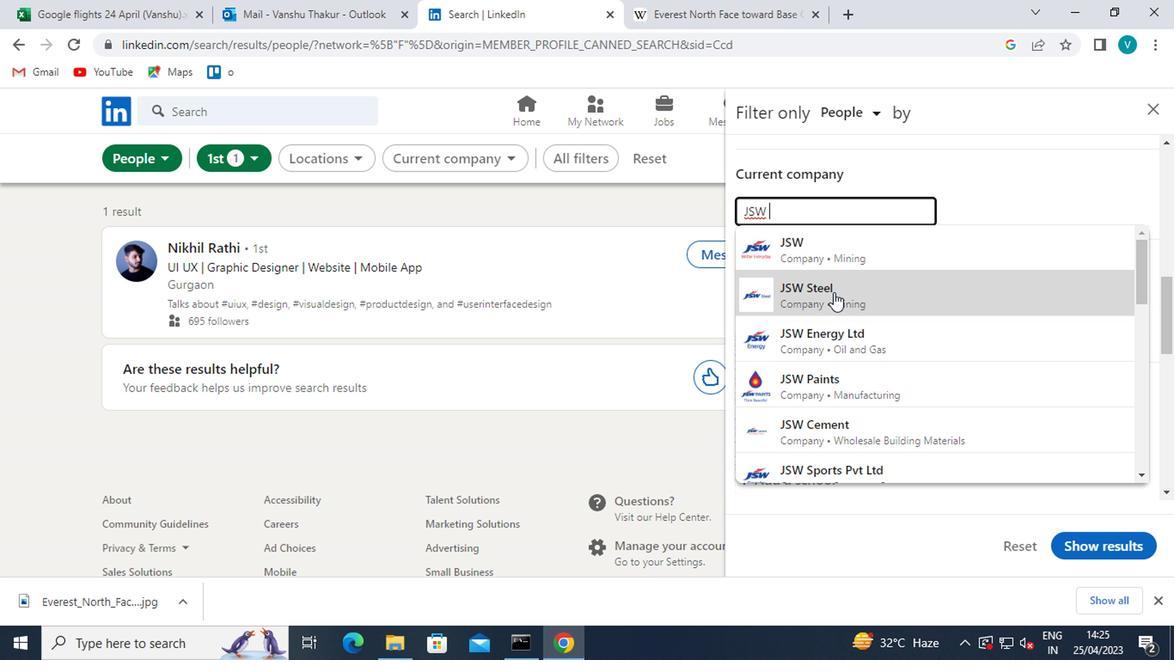
Action: Mouse moved to (832, 293)
Screenshot: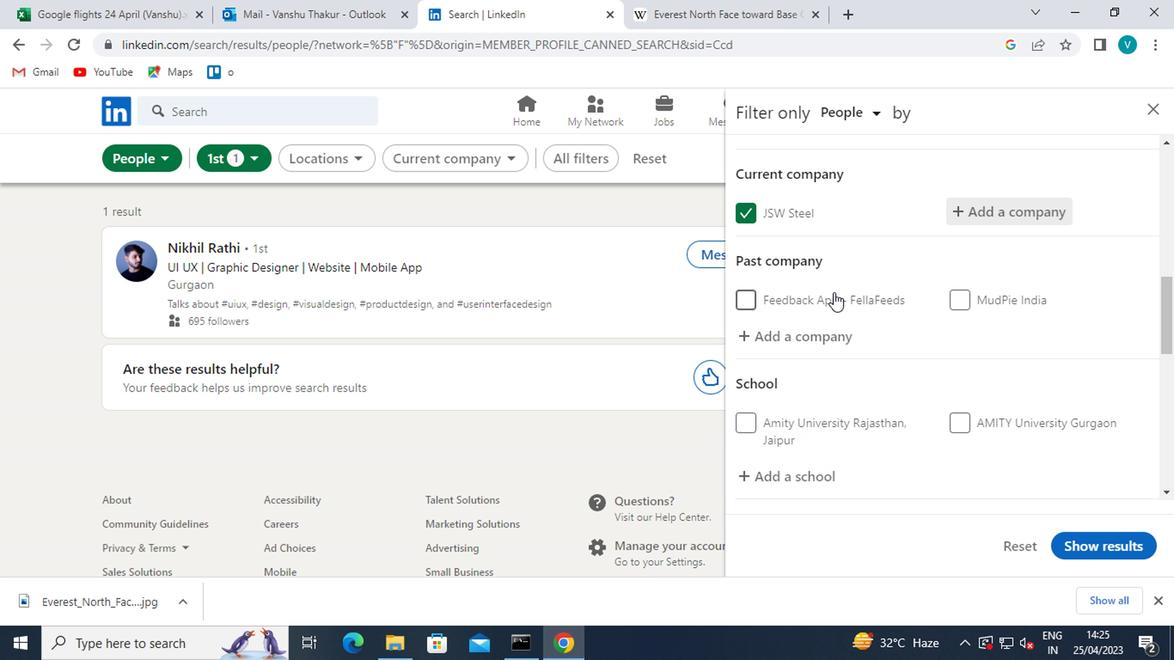
Action: Mouse scrolled (832, 292) with delta (0, 0)
Screenshot: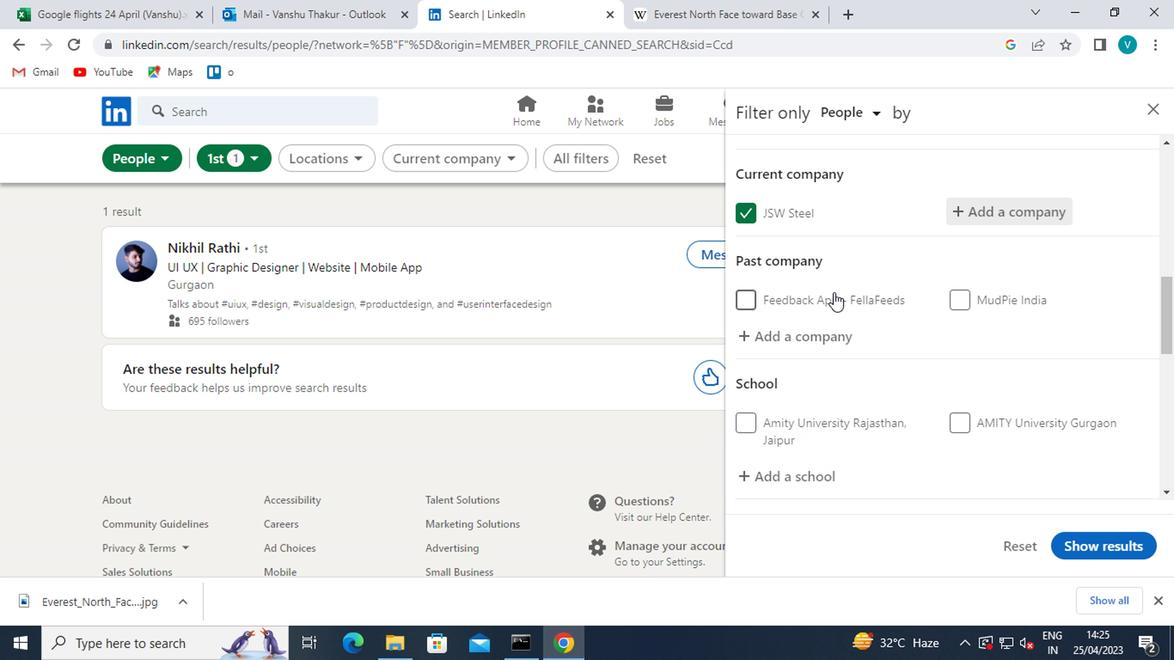 
Action: Mouse moved to (821, 391)
Screenshot: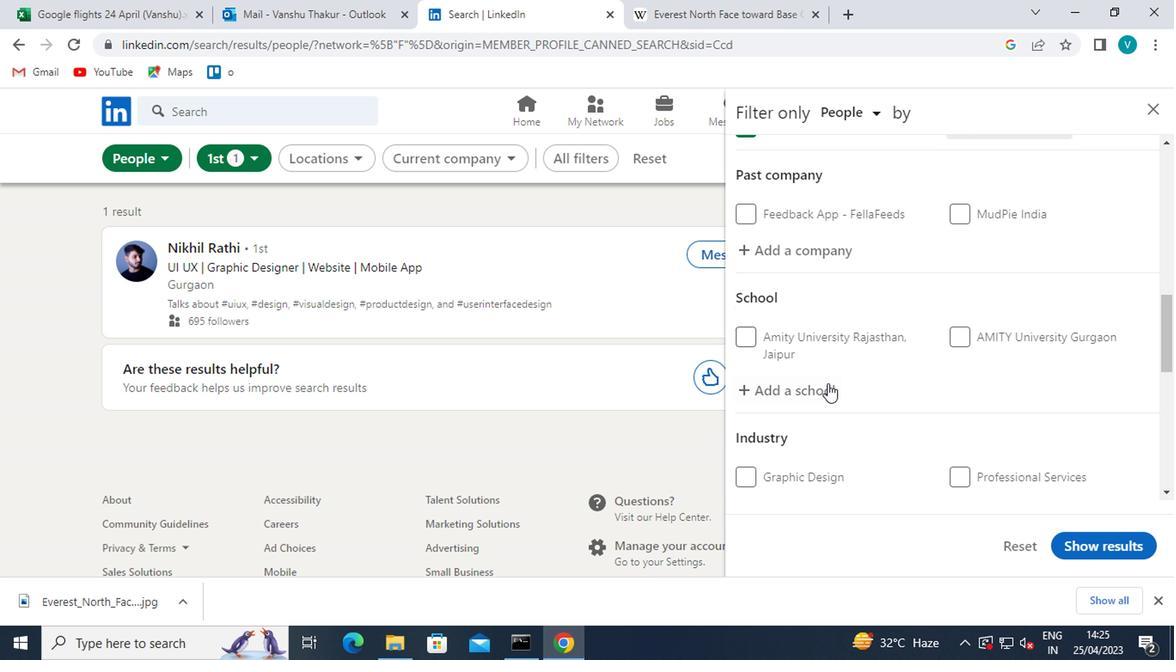 
Action: Mouse pressed left at (821, 391)
Screenshot: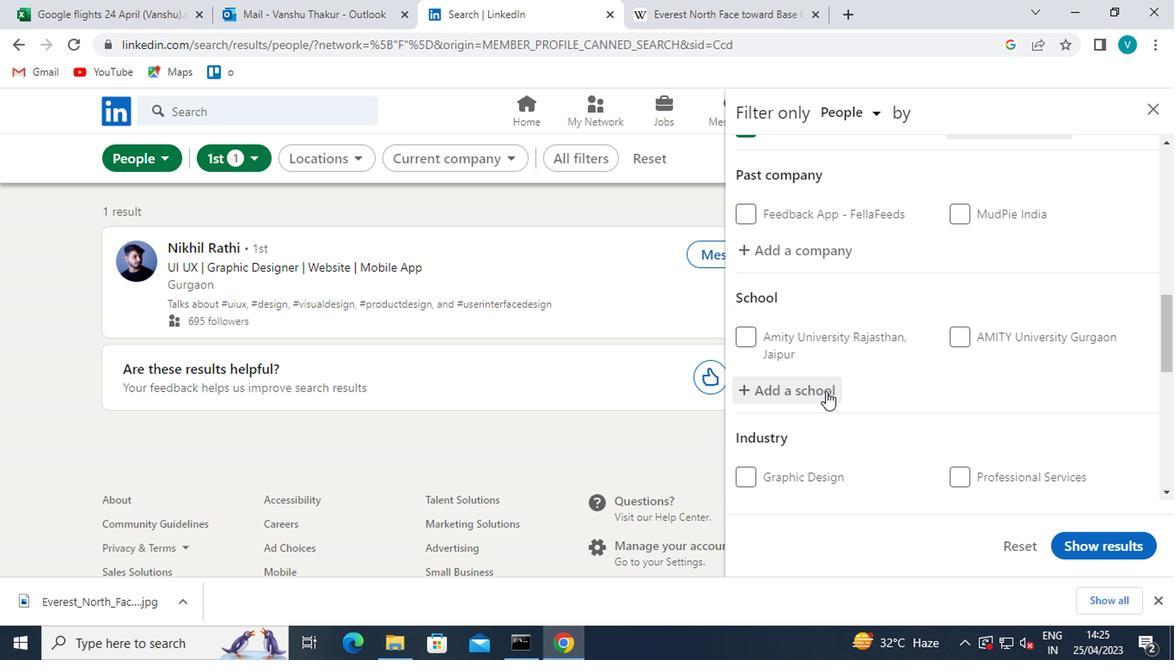 
Action: Mouse moved to (821, 392)
Screenshot: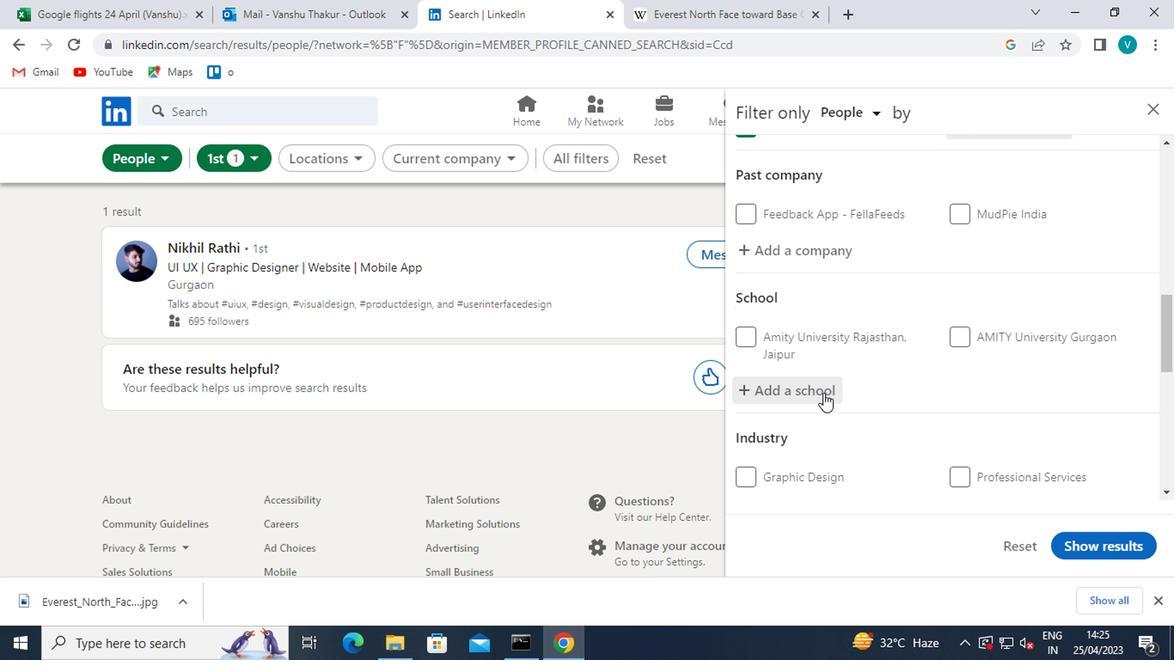 
Action: Key pressed <Key.shift>MADHYA<Key.space><Key.shift>PRADESH<Key.space>
Screenshot: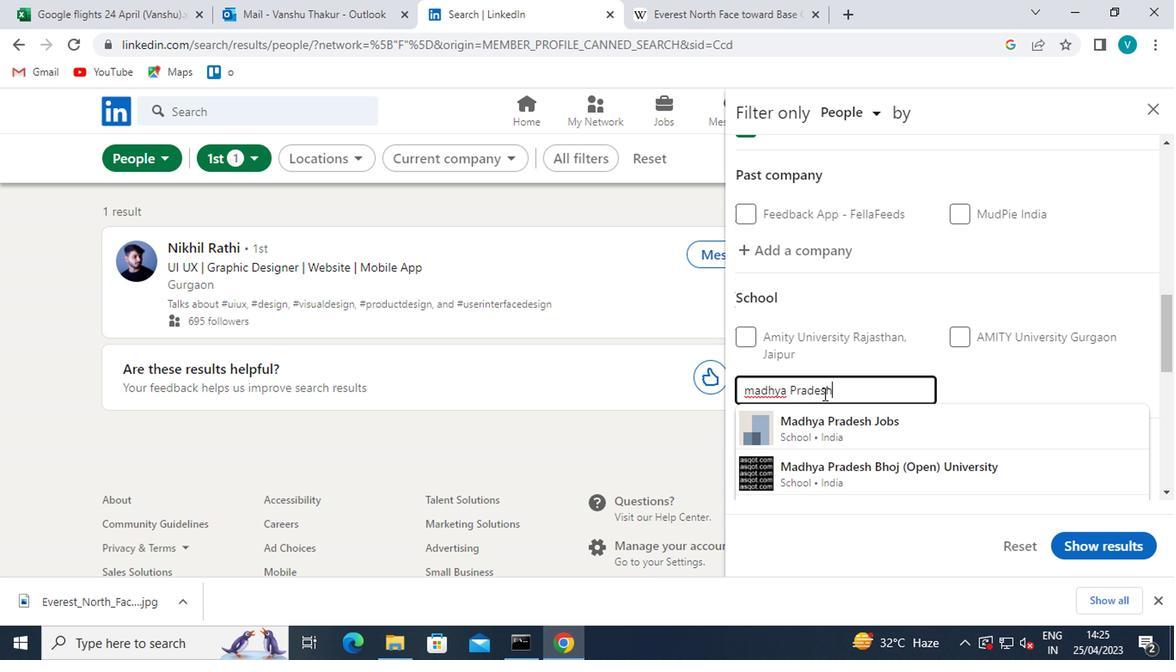 
Action: Mouse moved to (912, 482)
Screenshot: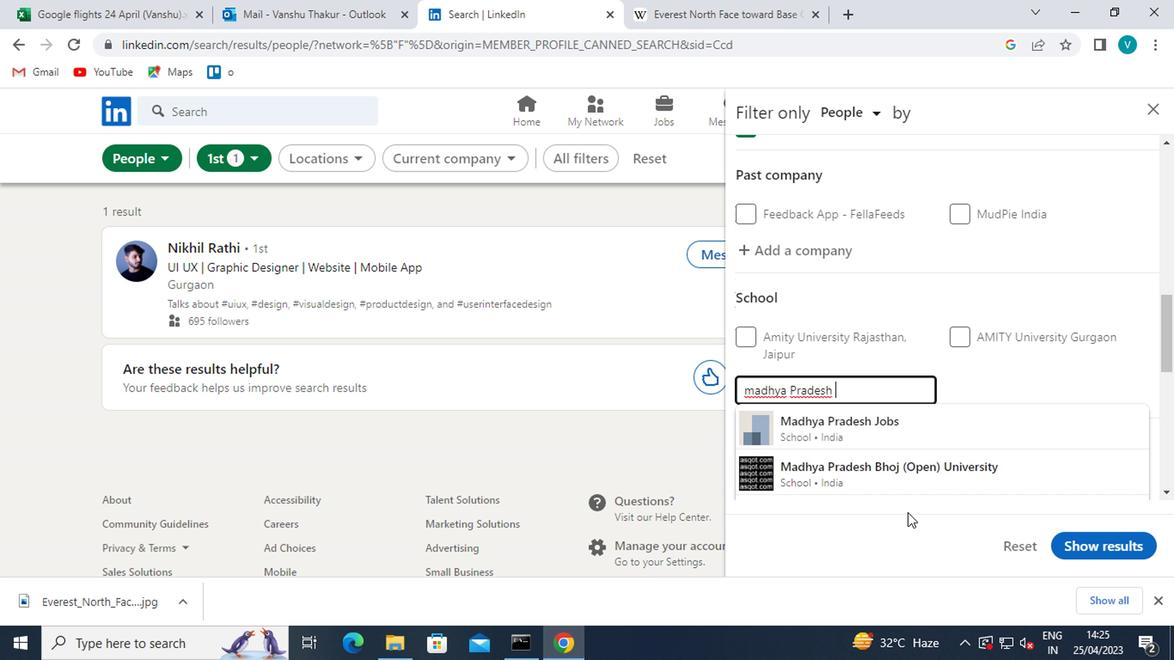 
Action: Mouse pressed left at (912, 482)
Screenshot: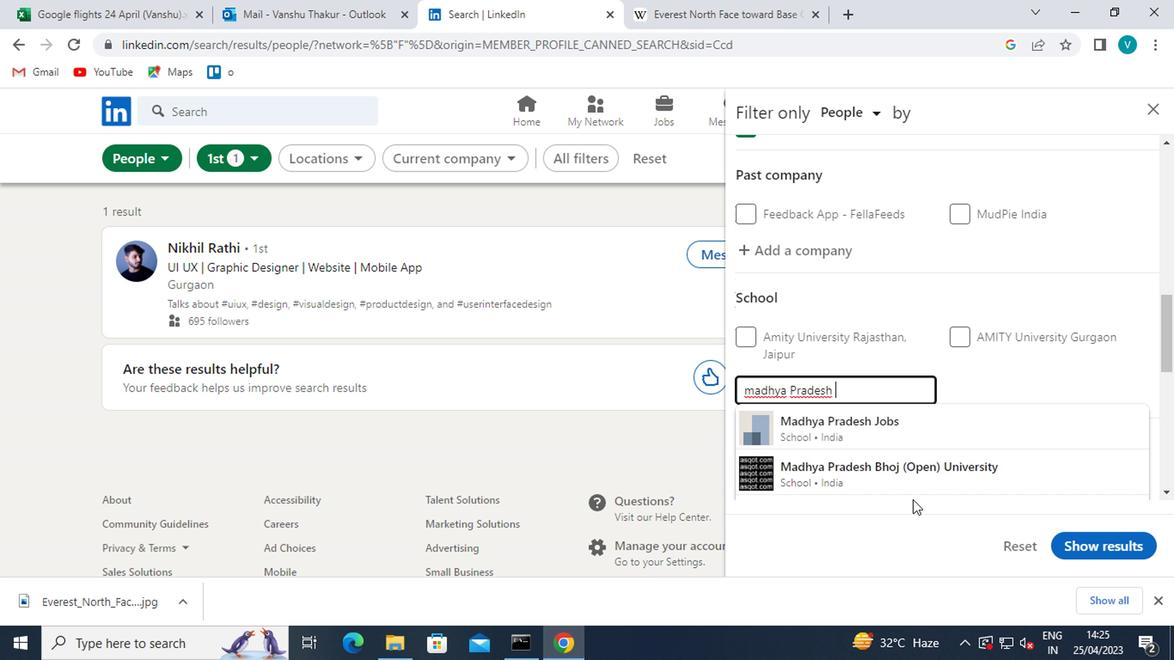 
Action: Mouse moved to (905, 476)
Screenshot: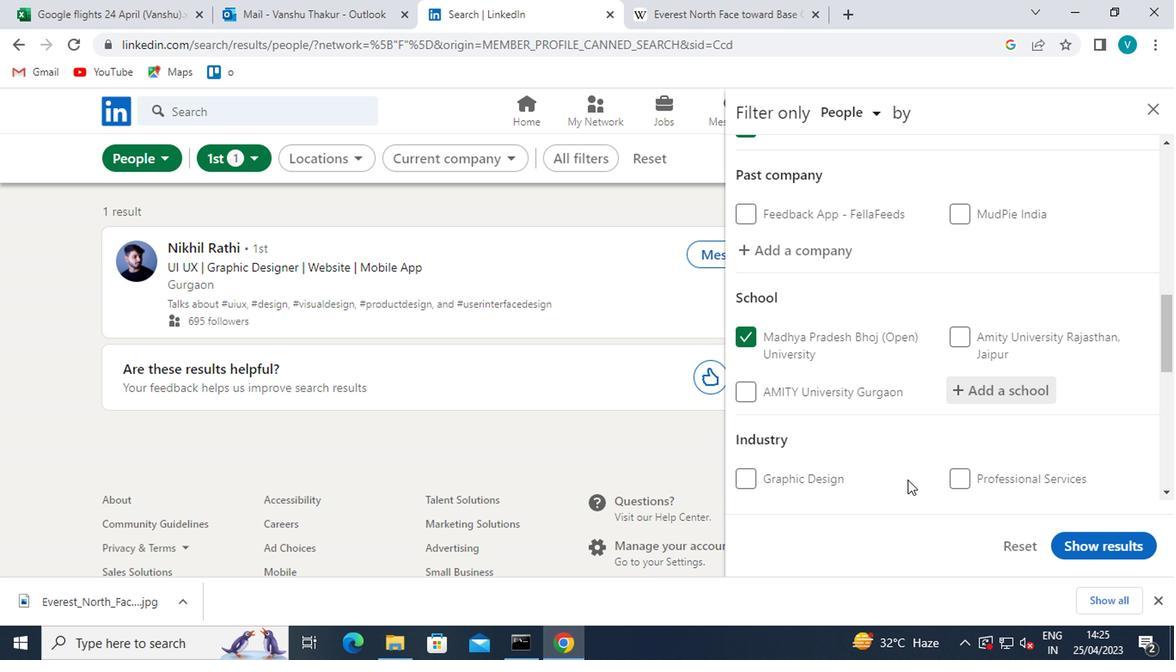 
Action: Mouse scrolled (905, 476) with delta (0, 0)
Screenshot: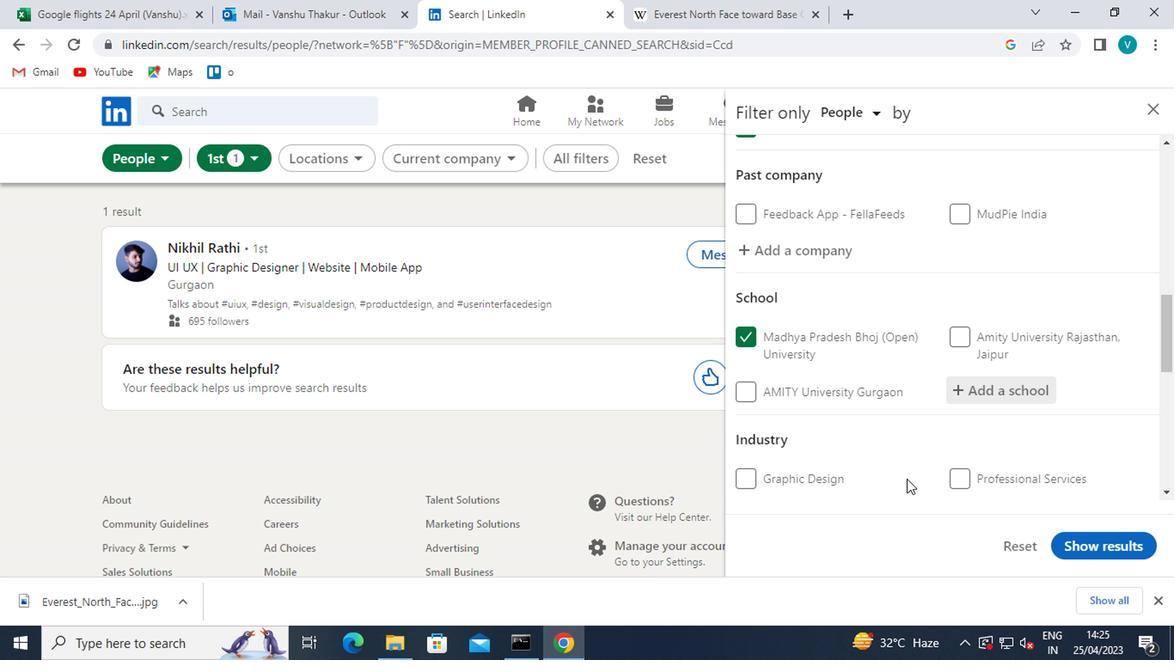 
Action: Mouse moved to (991, 433)
Screenshot: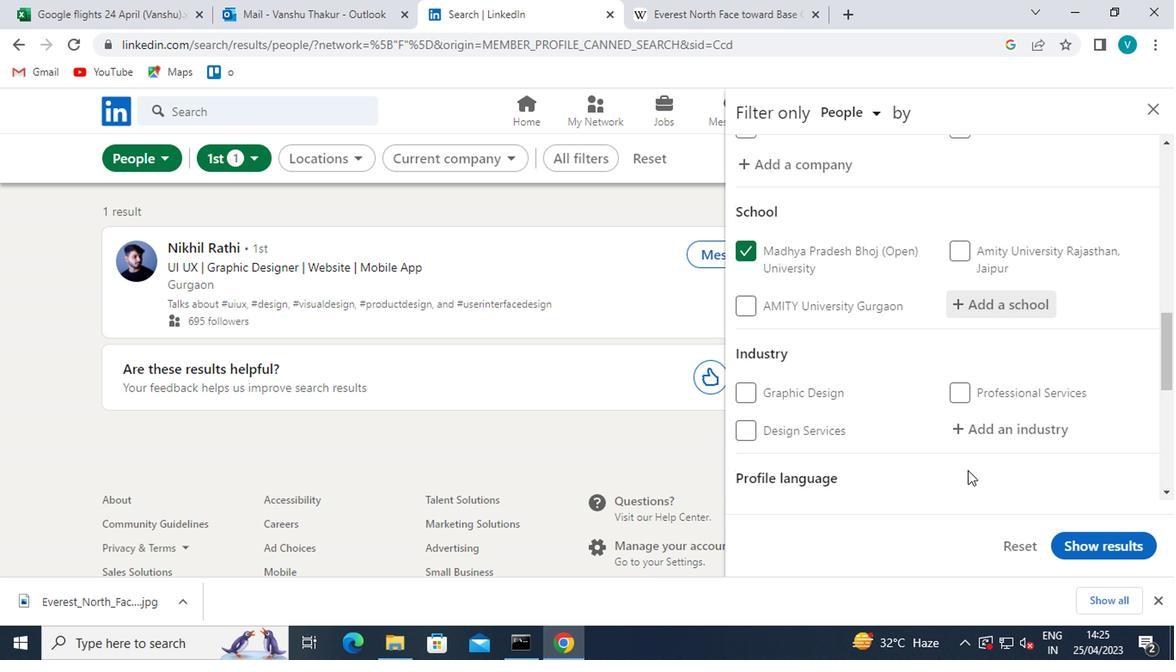 
Action: Mouse pressed left at (991, 433)
Screenshot: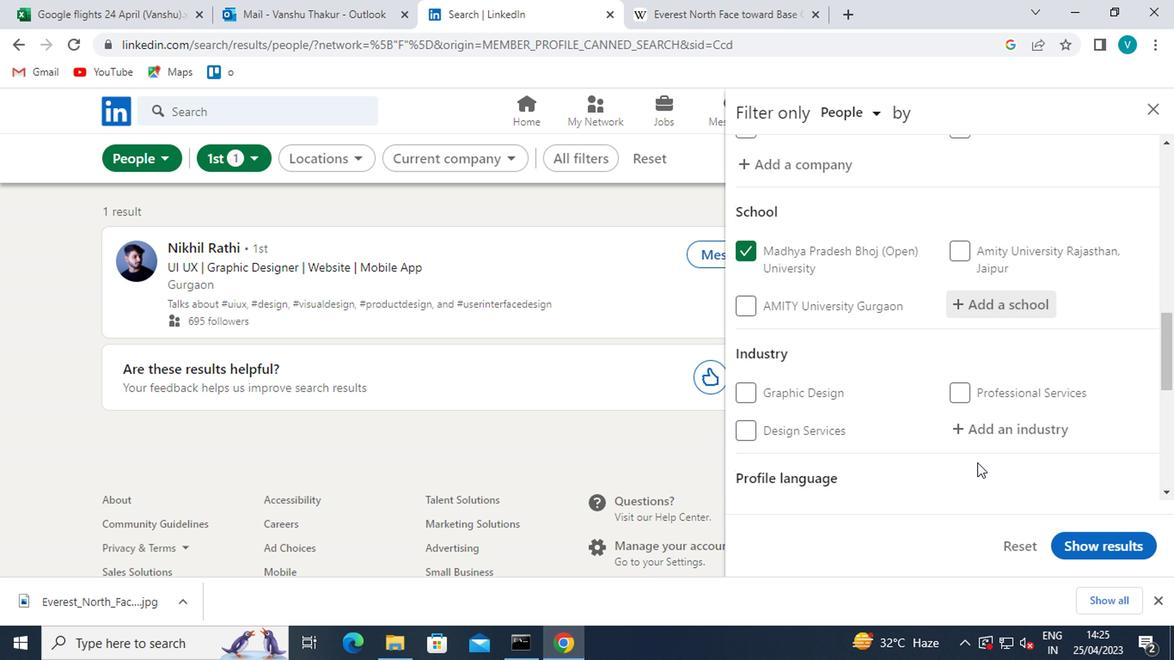 
Action: Key pressed <Key.shift>RETAIL<Key.space><Key.shift>FURNITURE<Key.space>
Screenshot: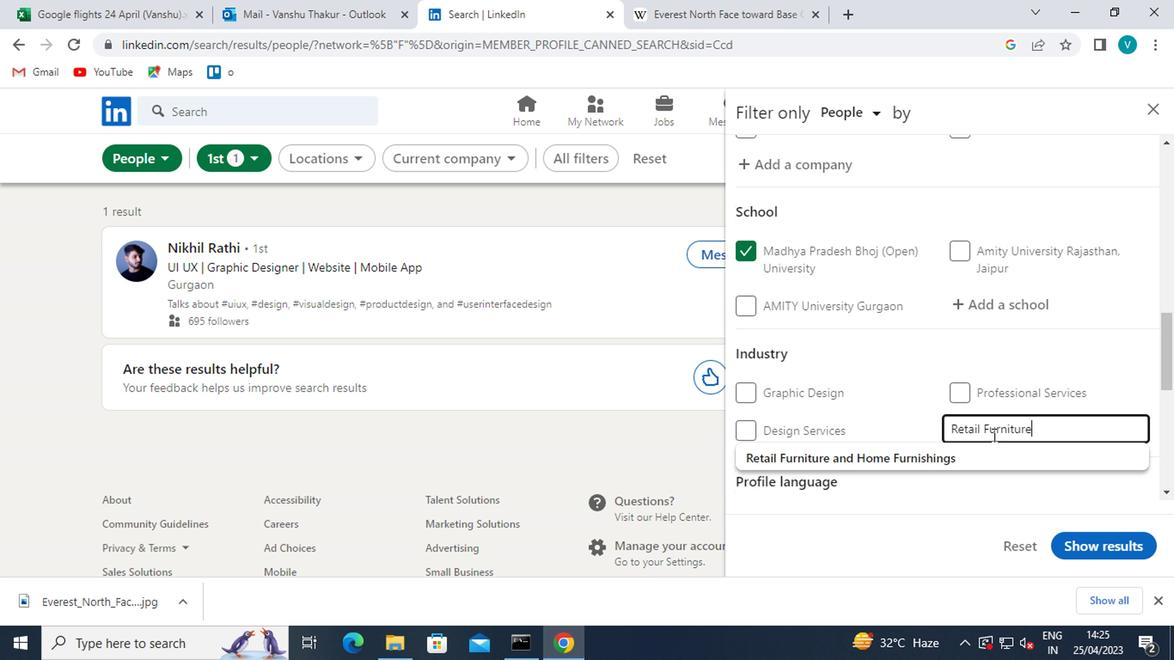 
Action: Mouse moved to (887, 452)
Screenshot: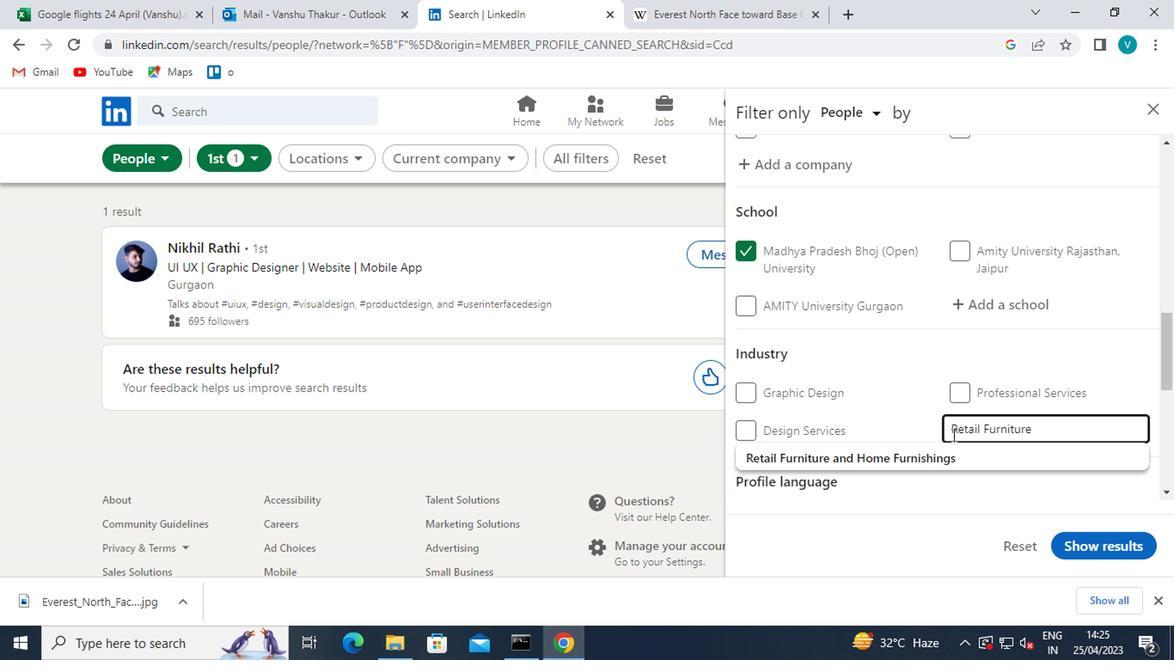 
Action: Mouse pressed left at (887, 452)
Screenshot: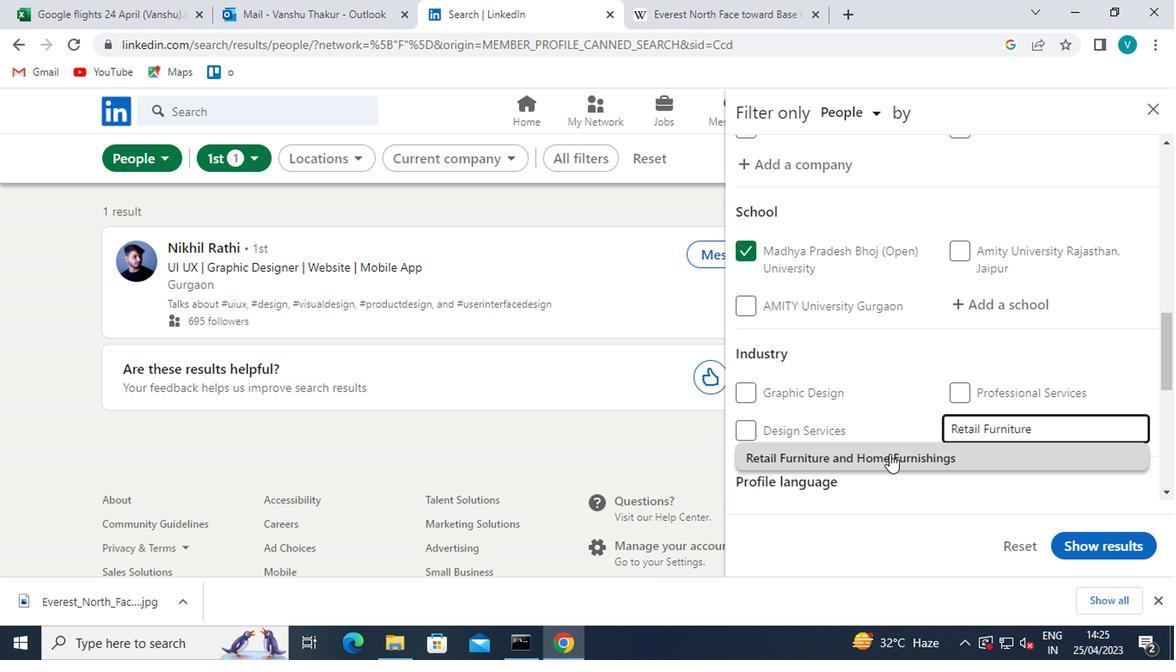 
Action: Mouse moved to (887, 452)
Screenshot: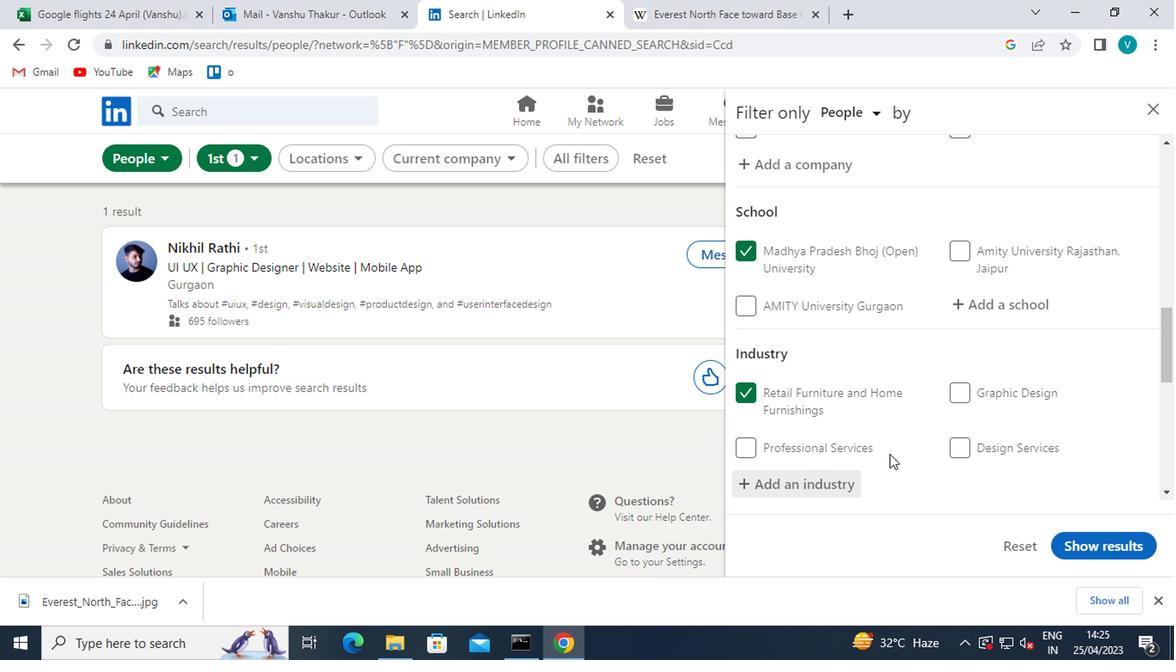 
Action: Mouse scrolled (887, 452) with delta (0, 0)
Screenshot: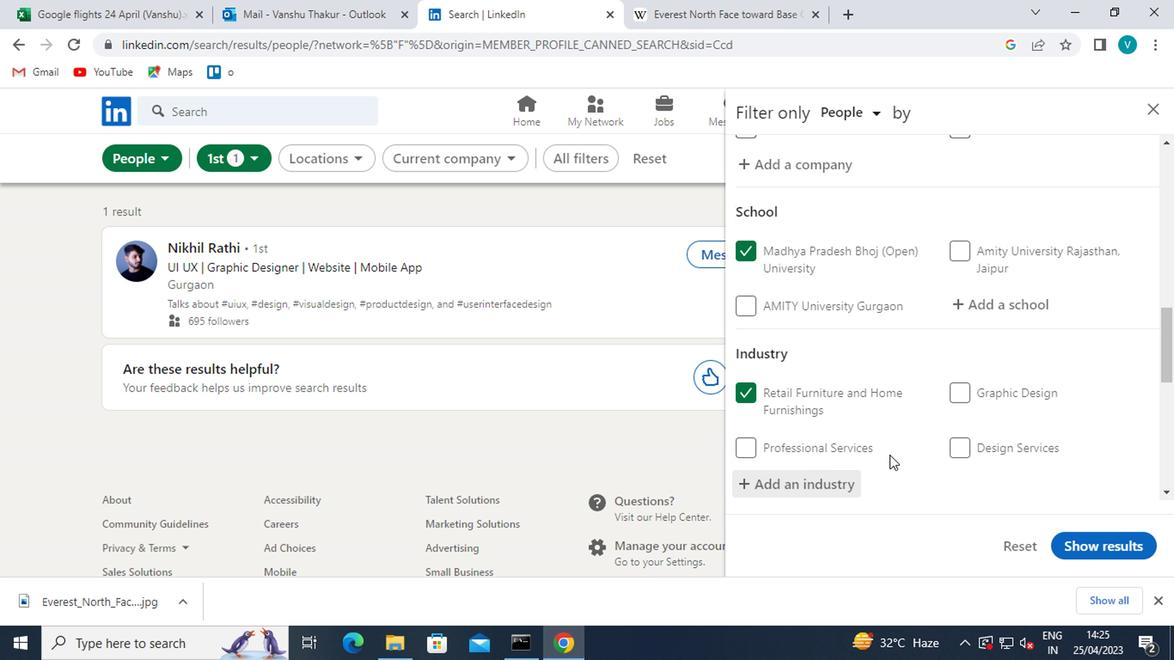 
Action: Mouse scrolled (887, 452) with delta (0, 0)
Screenshot: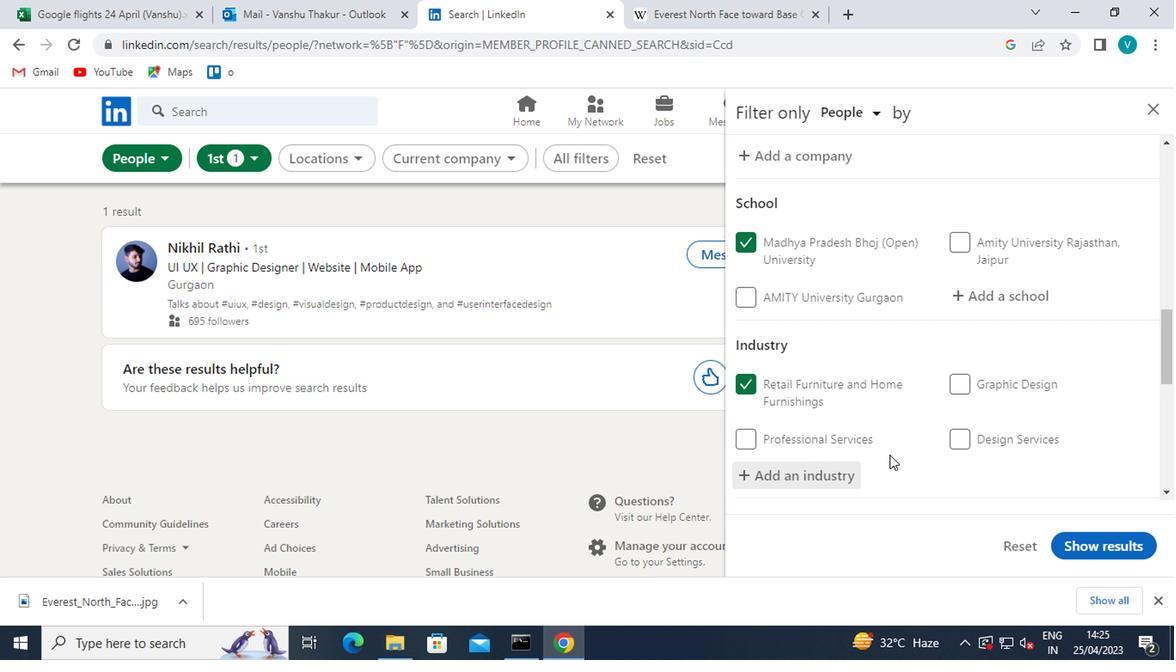 
Action: Mouse scrolled (887, 452) with delta (0, 0)
Screenshot: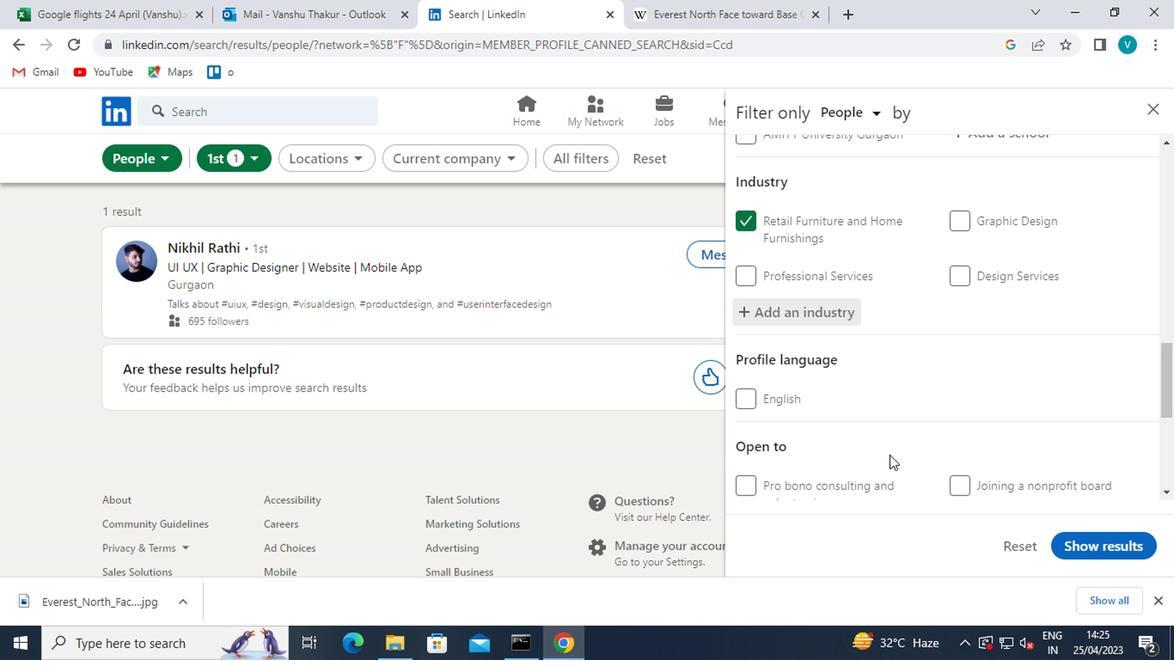 
Action: Mouse scrolled (887, 452) with delta (0, 0)
Screenshot: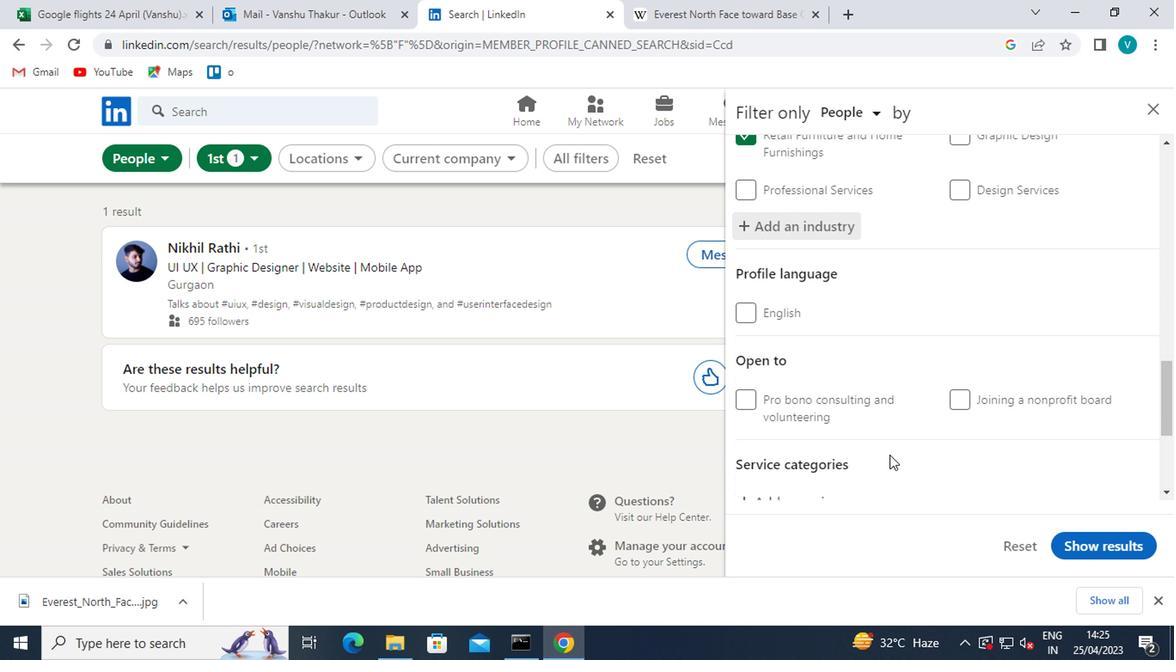 
Action: Mouse moved to (828, 425)
Screenshot: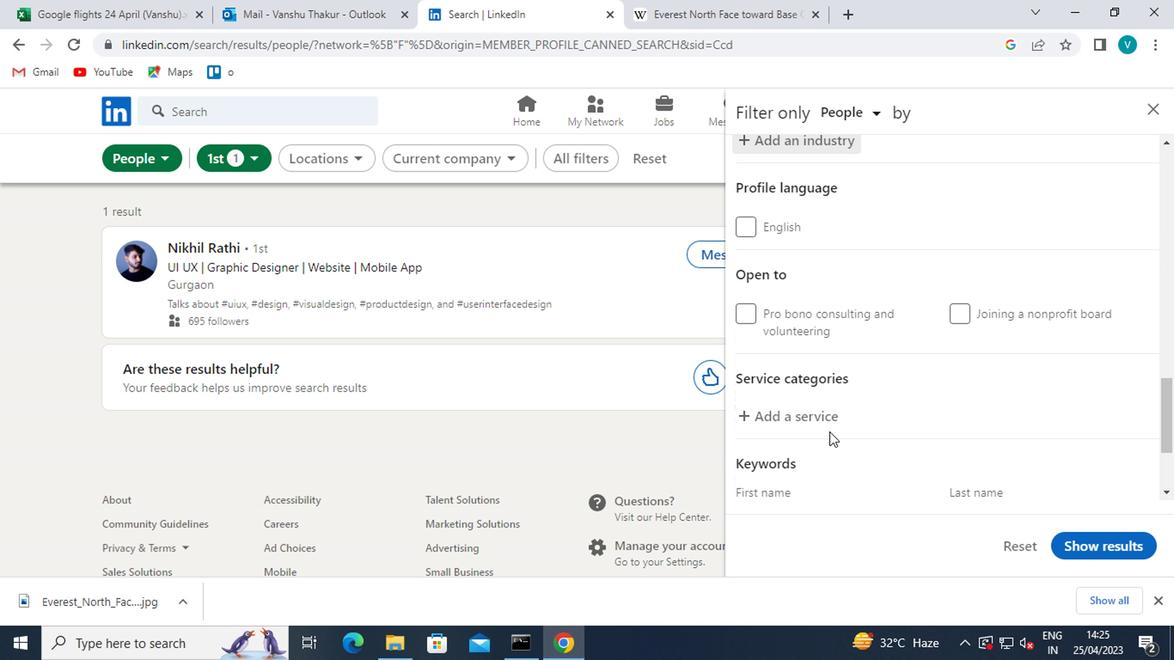 
Action: Mouse pressed left at (828, 425)
Screenshot: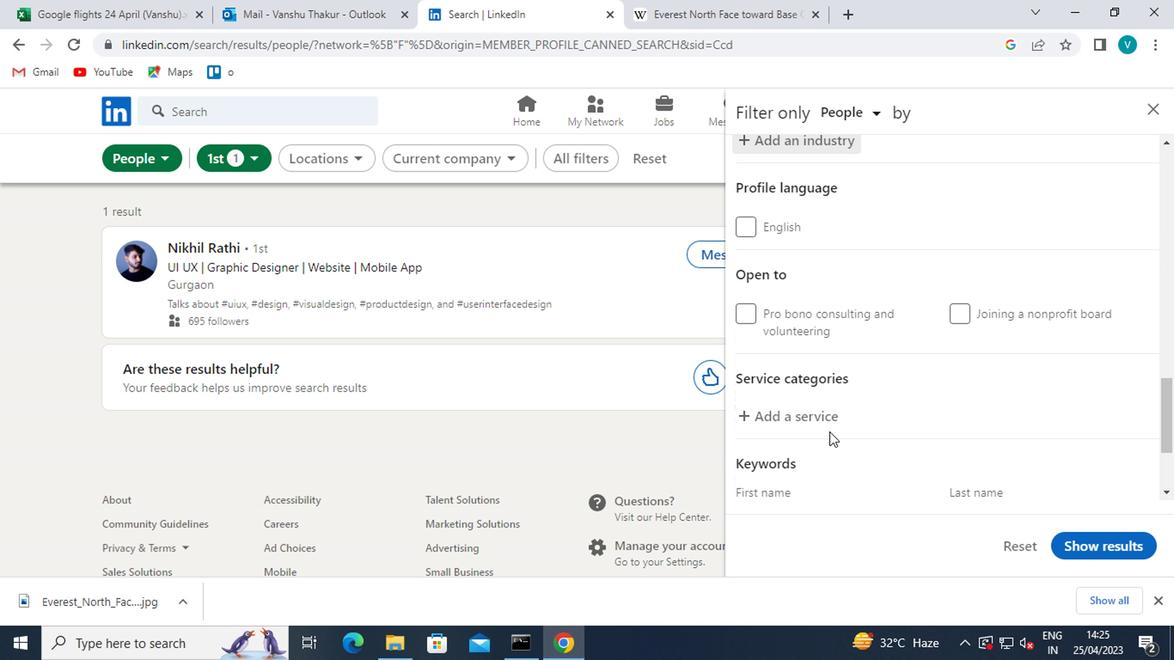 
Action: Key pressed <Key.shift>ILLISTRATION<Key.space>
Screenshot: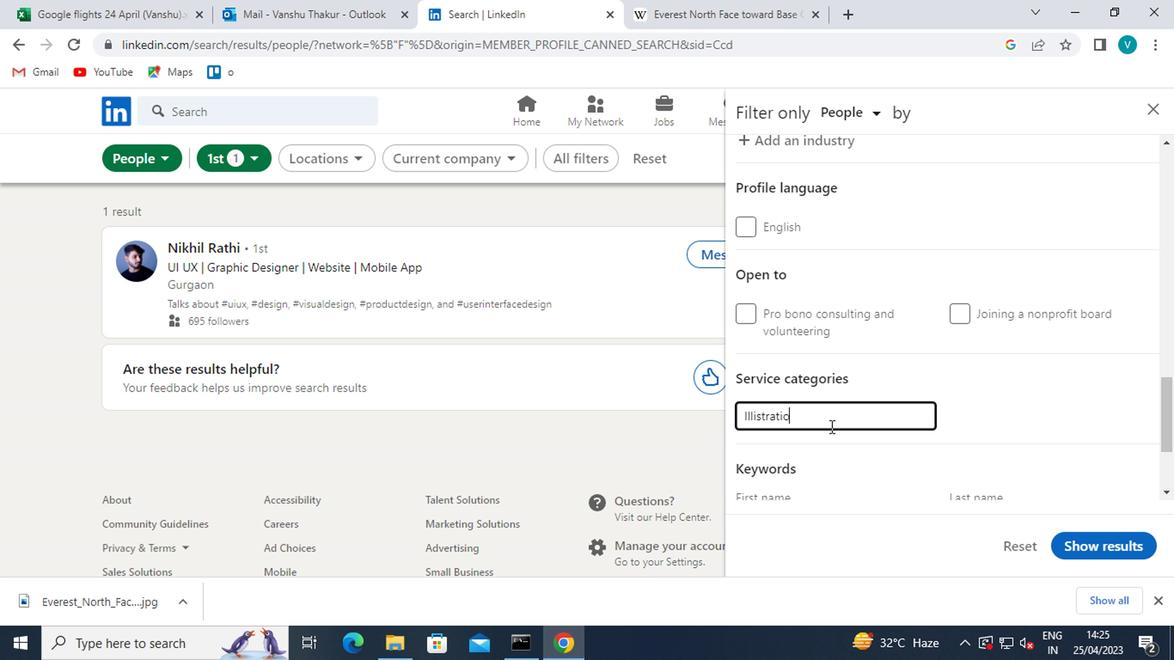 
Action: Mouse moved to (754, 417)
Screenshot: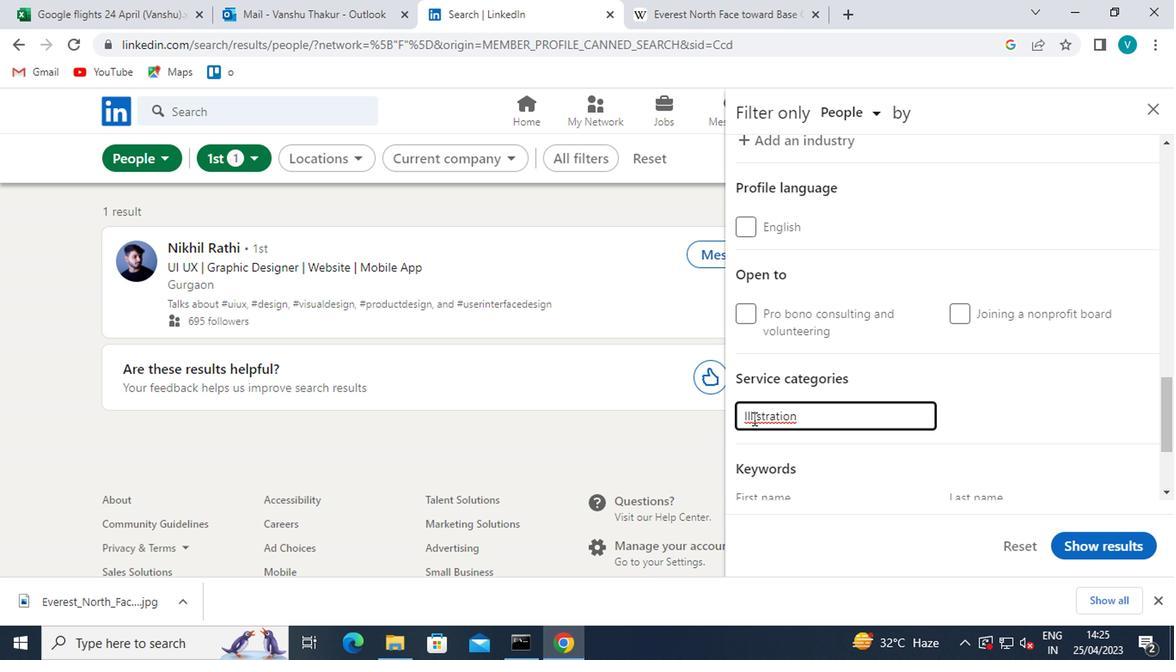 
Action: Mouse pressed left at (754, 417)
Screenshot: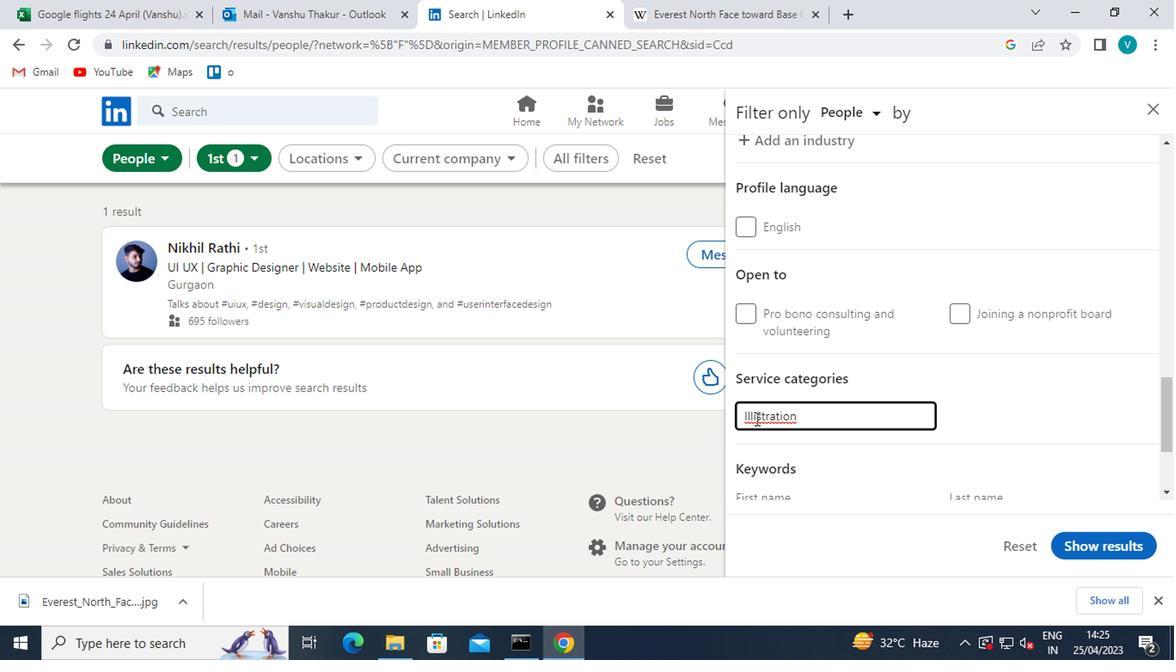 
Action: Mouse moved to (805, 468)
Screenshot: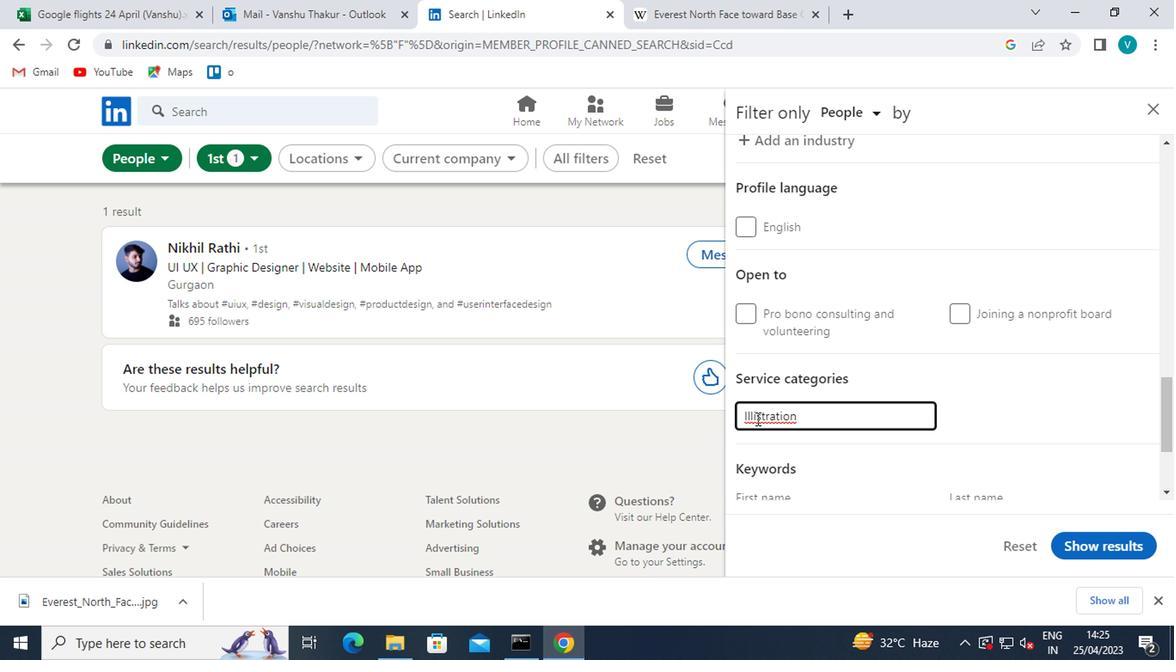 
Action: Key pressed <Key.backspace>U
Screenshot: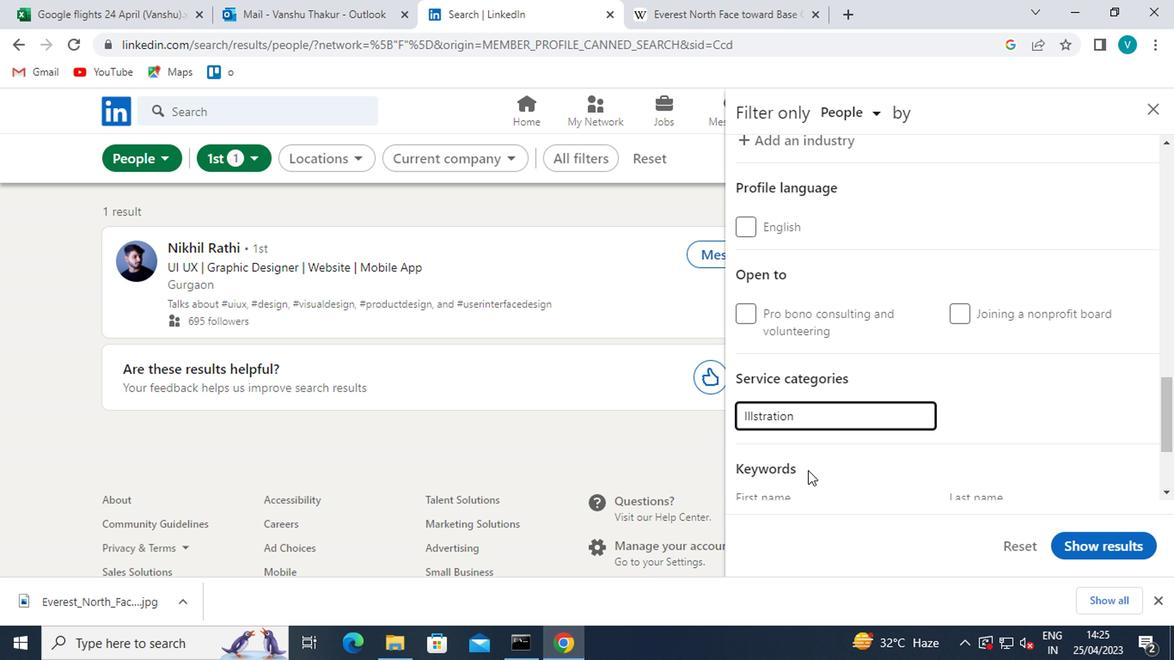 
Action: Mouse moved to (843, 448)
Screenshot: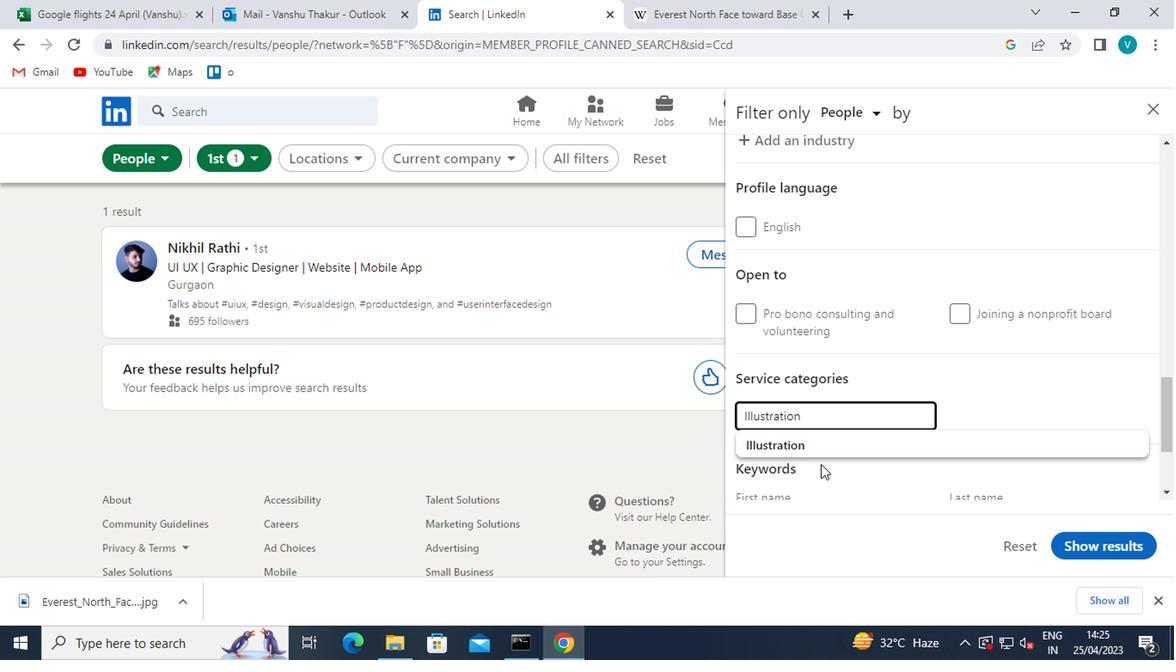 
Action: Mouse pressed left at (843, 448)
Screenshot: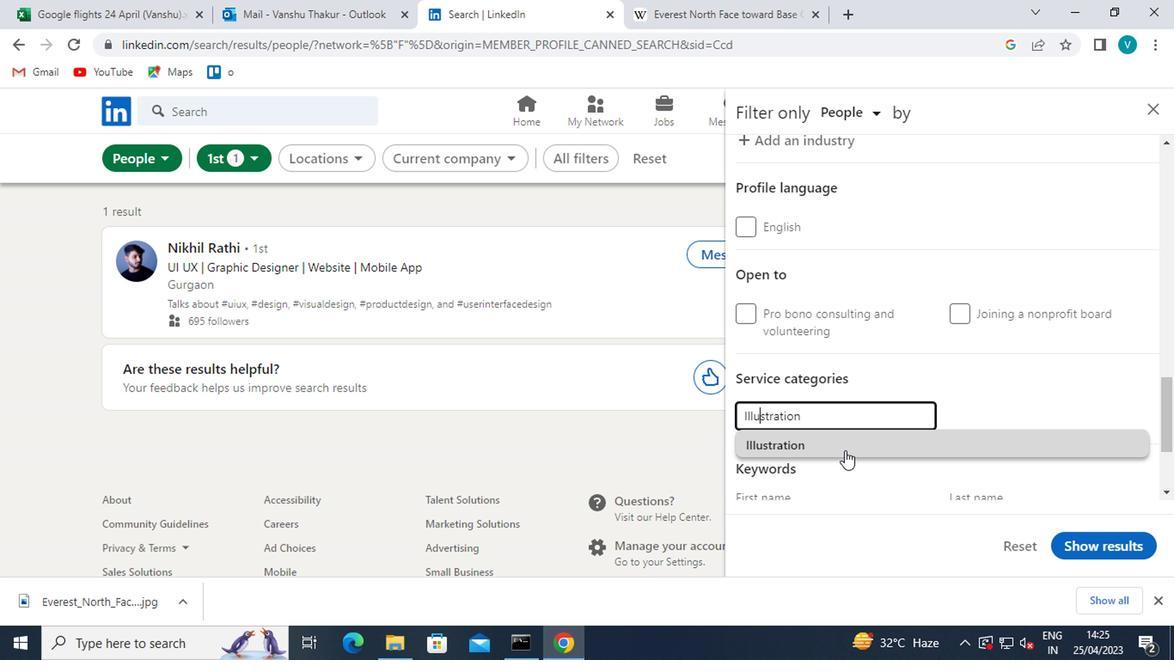 
Action: Mouse scrolled (843, 447) with delta (0, 0)
Screenshot: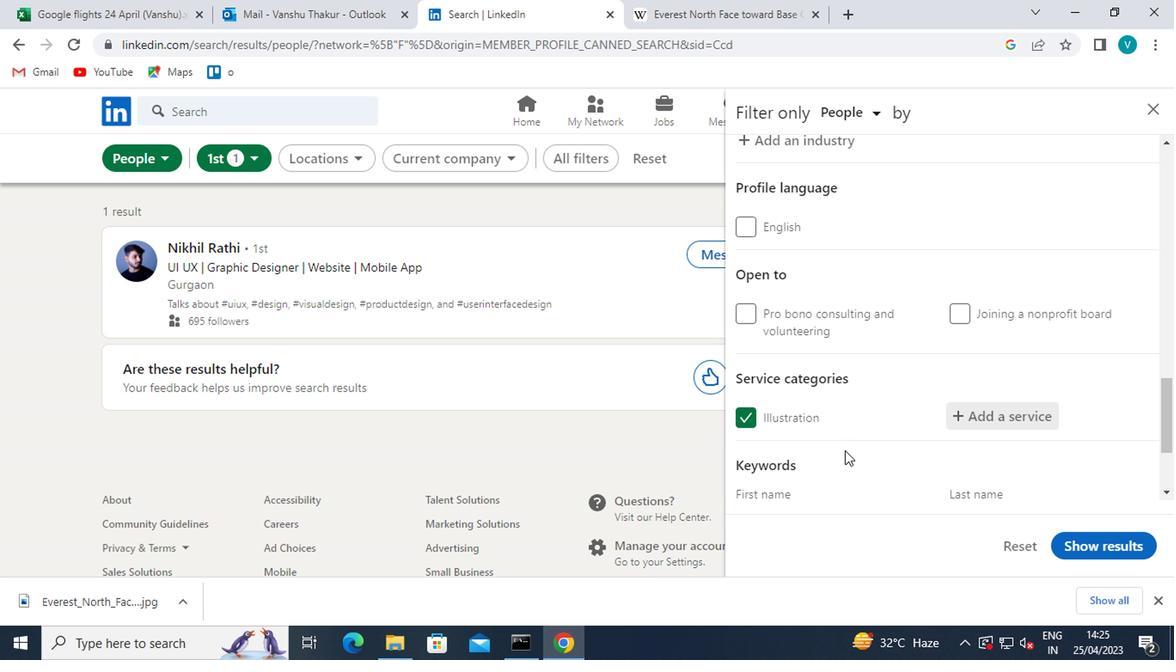 
Action: Mouse scrolled (843, 447) with delta (0, 0)
Screenshot: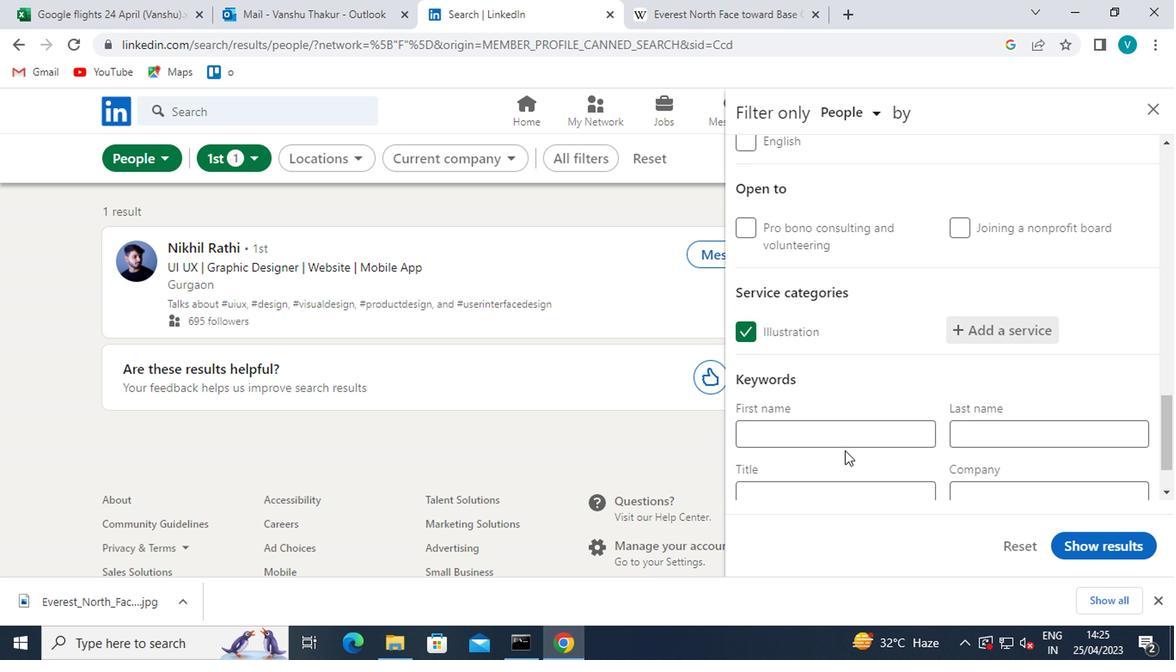 
Action: Mouse scrolled (843, 447) with delta (0, 0)
Screenshot: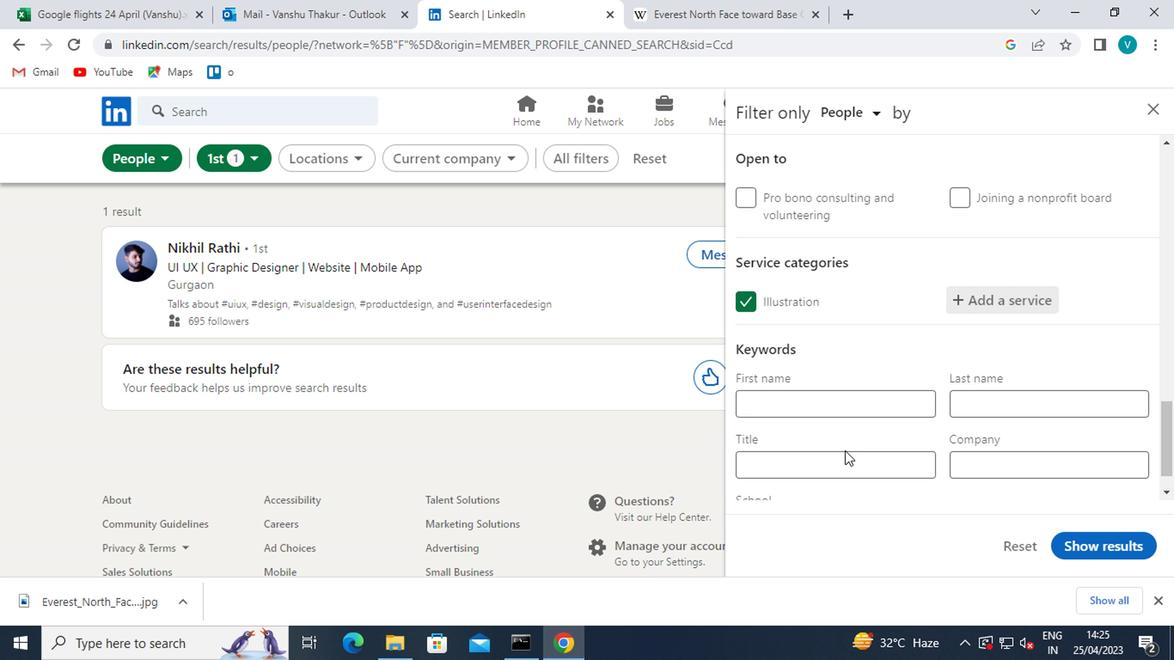 
Action: Mouse scrolled (843, 447) with delta (0, 0)
Screenshot: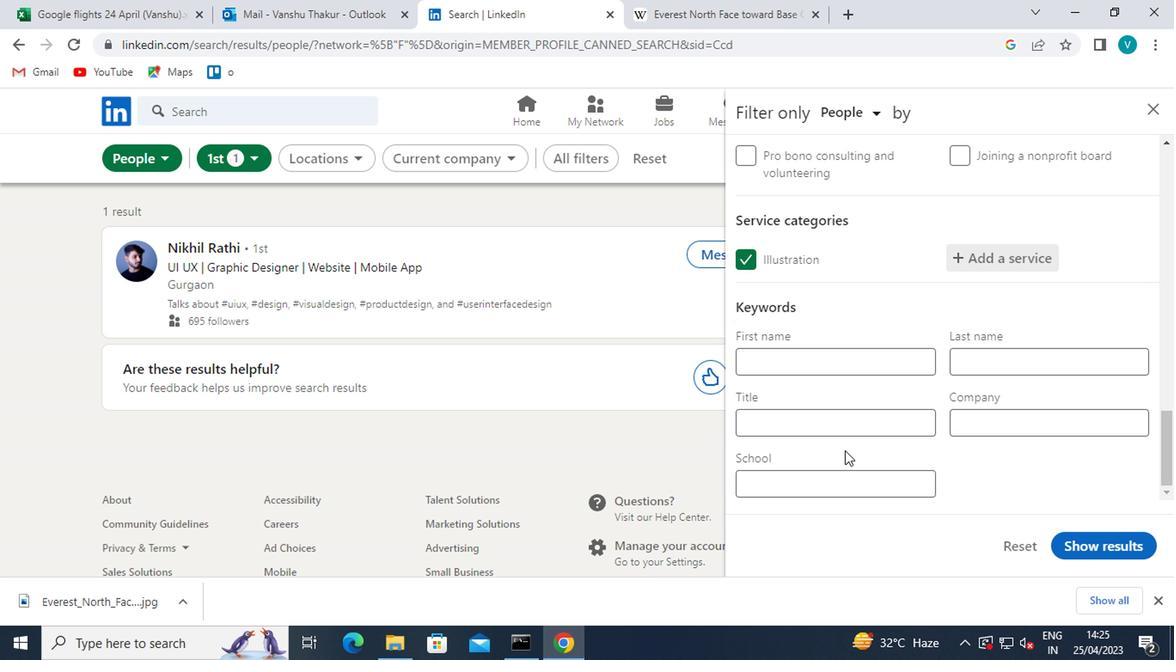 
Action: Mouse moved to (866, 425)
Screenshot: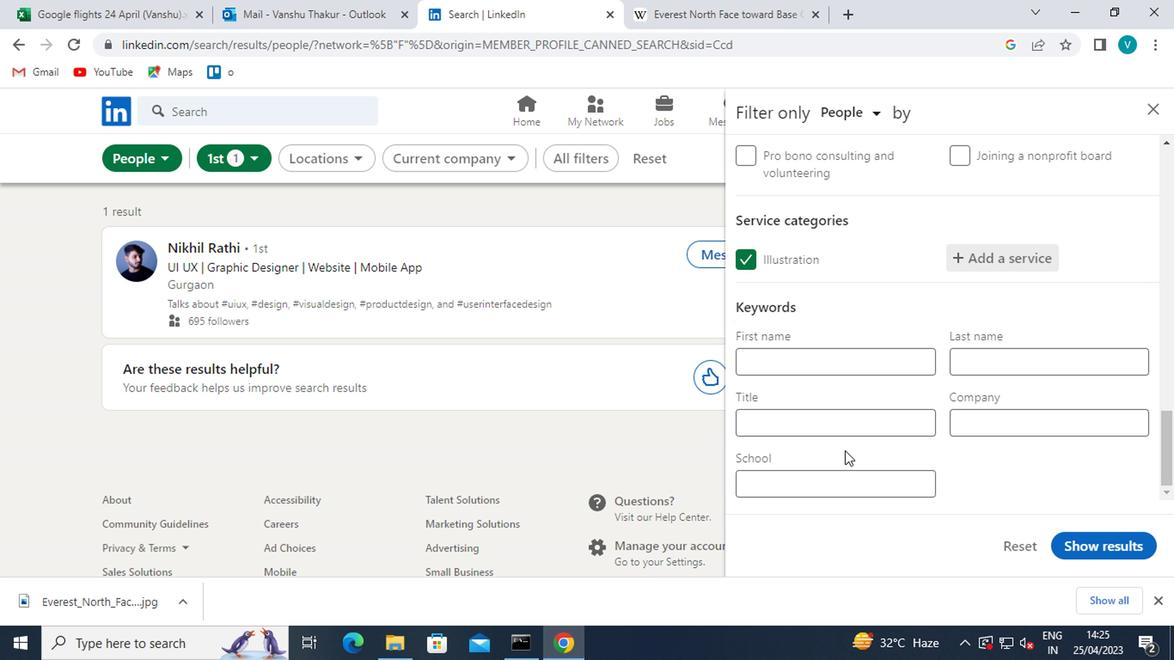 
Action: Mouse pressed left at (866, 425)
Screenshot: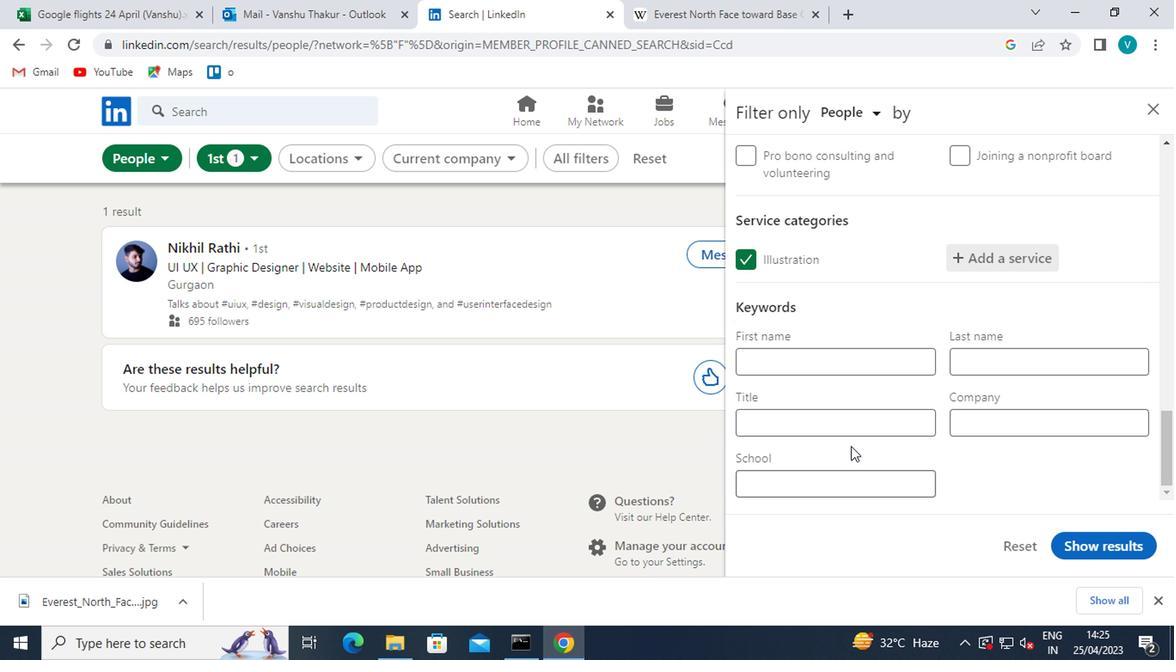 
Action: Key pressed <Key.shift>MOLECUL
Screenshot: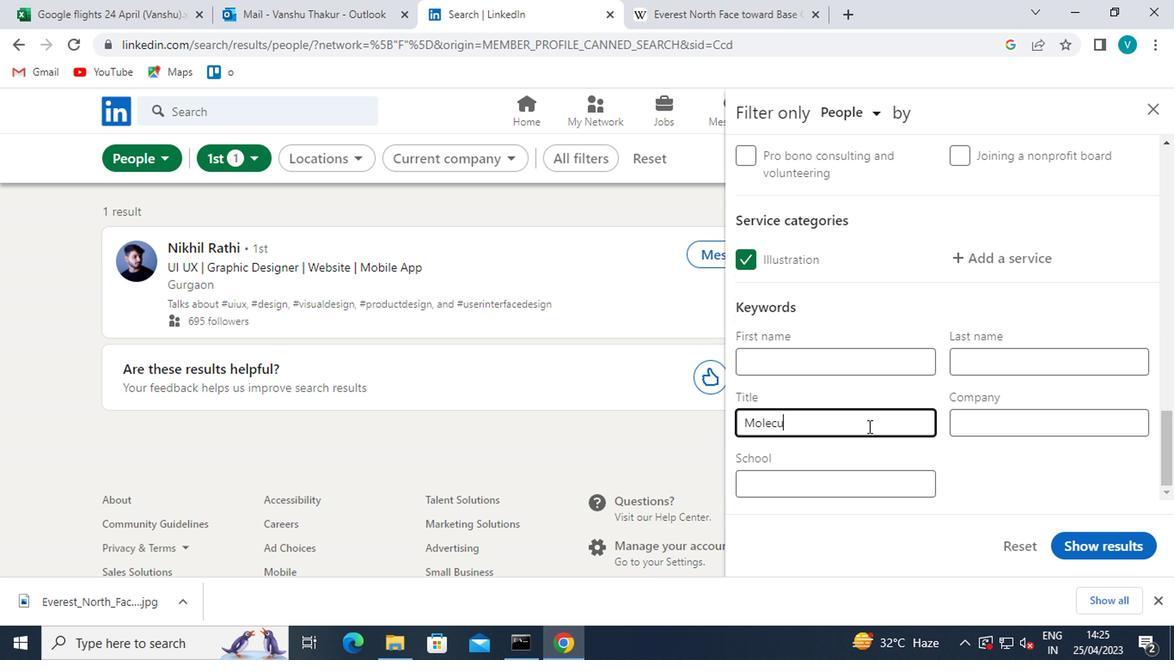 
Action: Mouse moved to (866, 424)
Screenshot: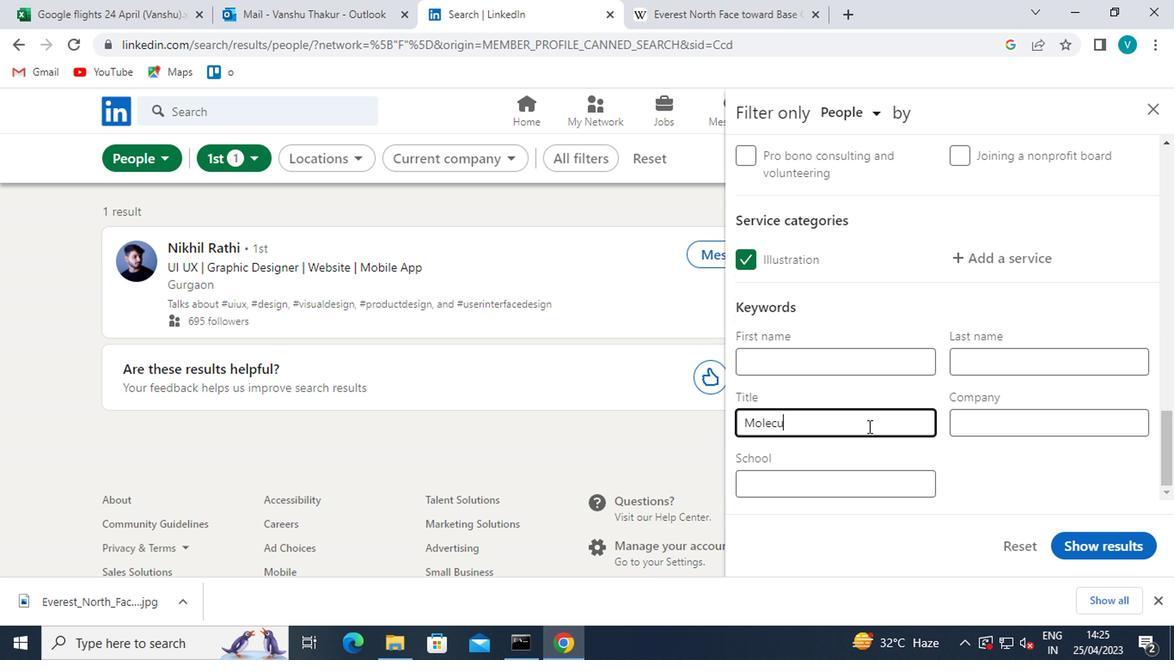 
Action: Key pressed AR<Key.space>
Screenshot: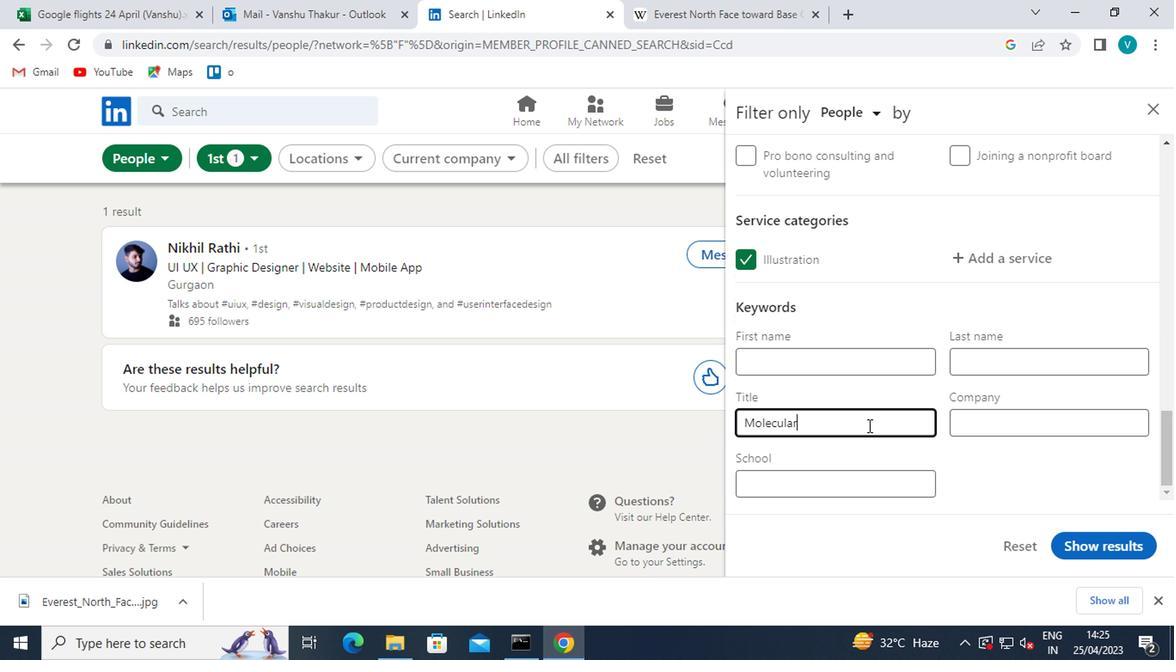 
Action: Mouse moved to (865, 423)
Screenshot: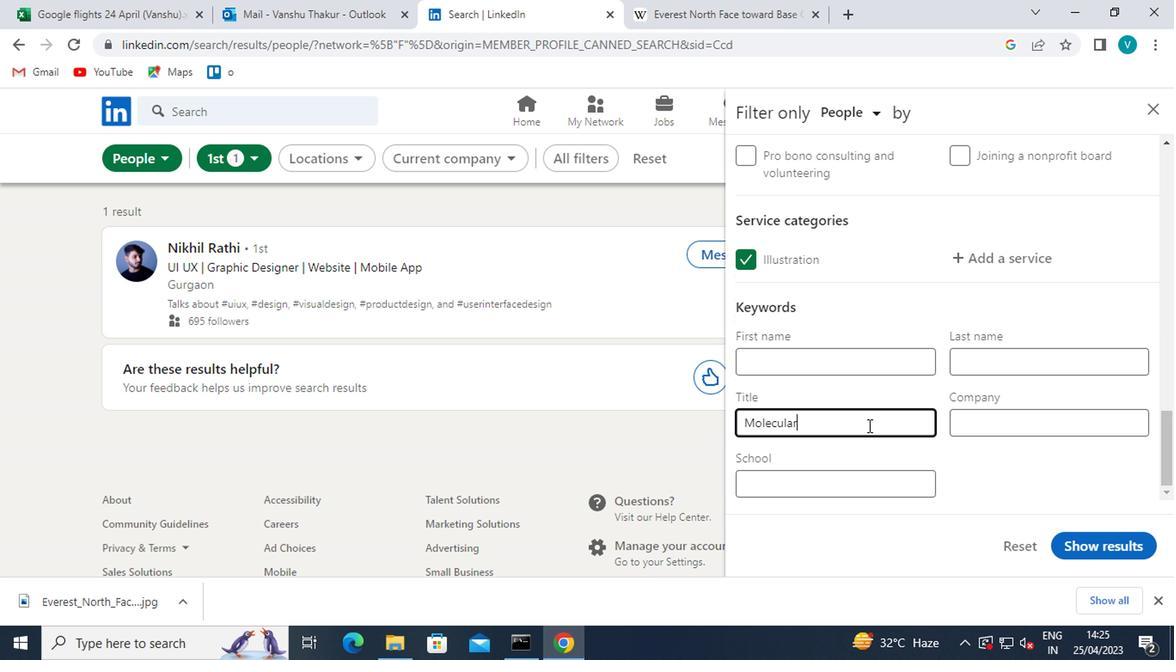 
Action: Key pressed <Key.shift>SCIENTIST<Key.space>
Screenshot: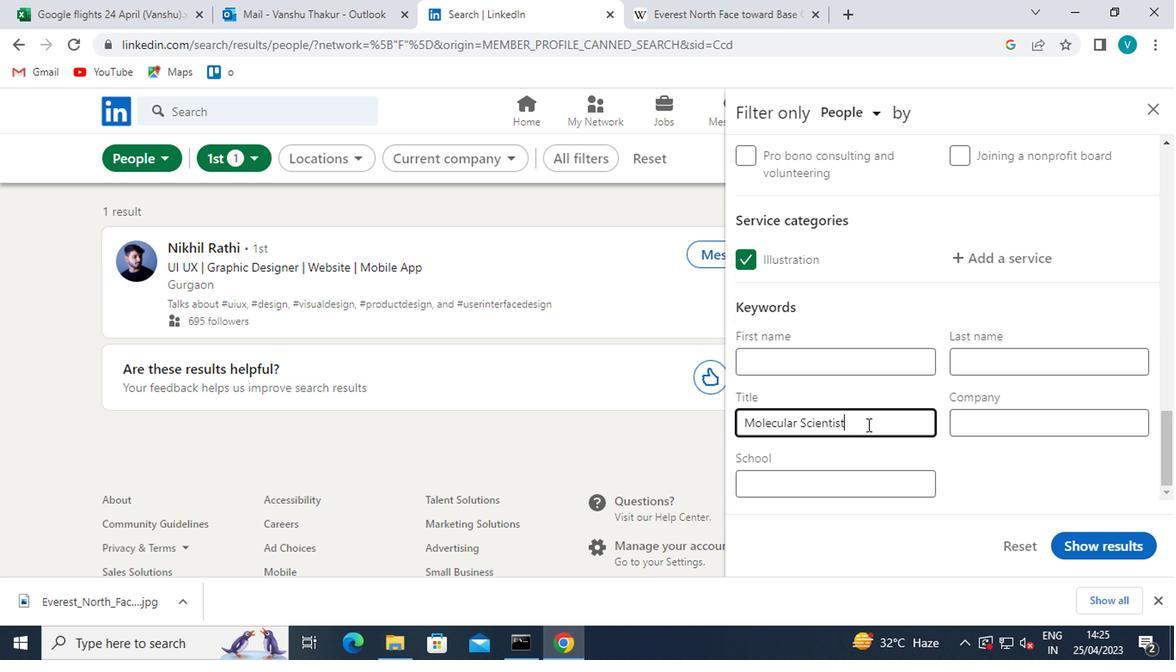 
Action: Mouse moved to (1093, 537)
Screenshot: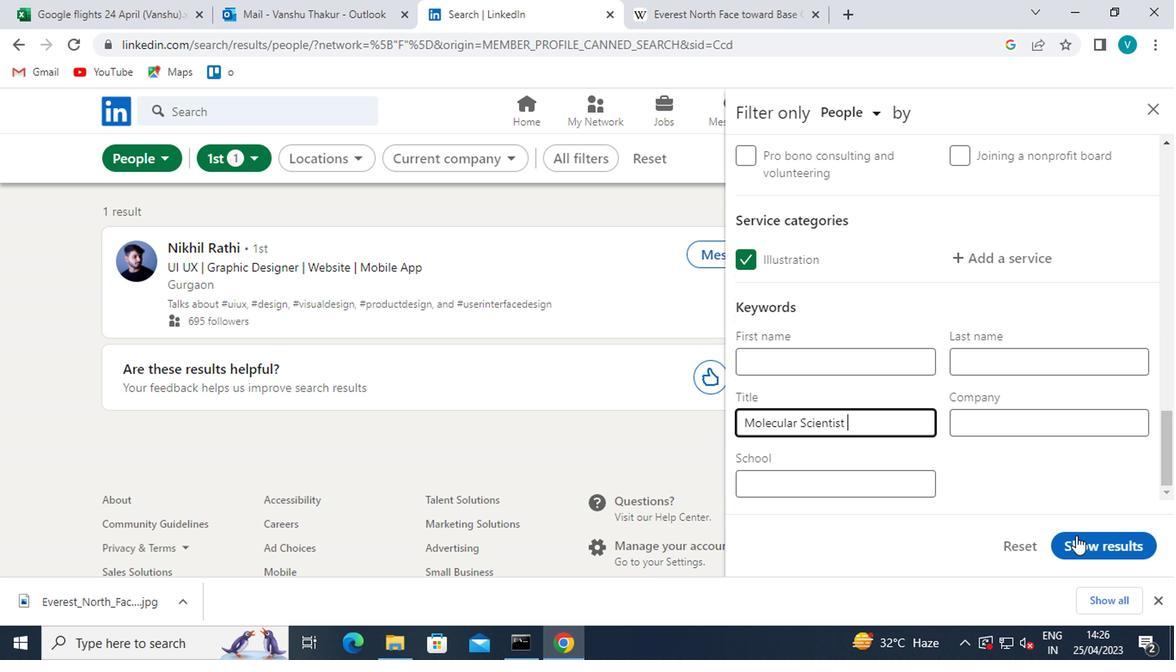 
Action: Mouse pressed left at (1093, 537)
Screenshot: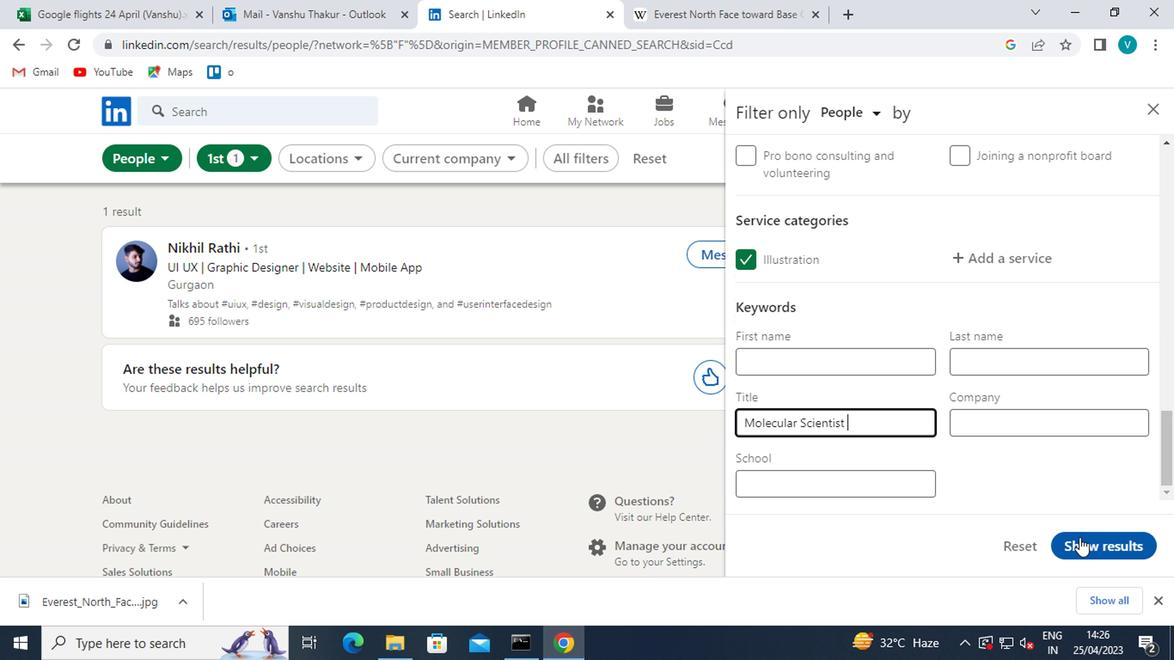 
Action: Mouse moved to (1083, 539)
Screenshot: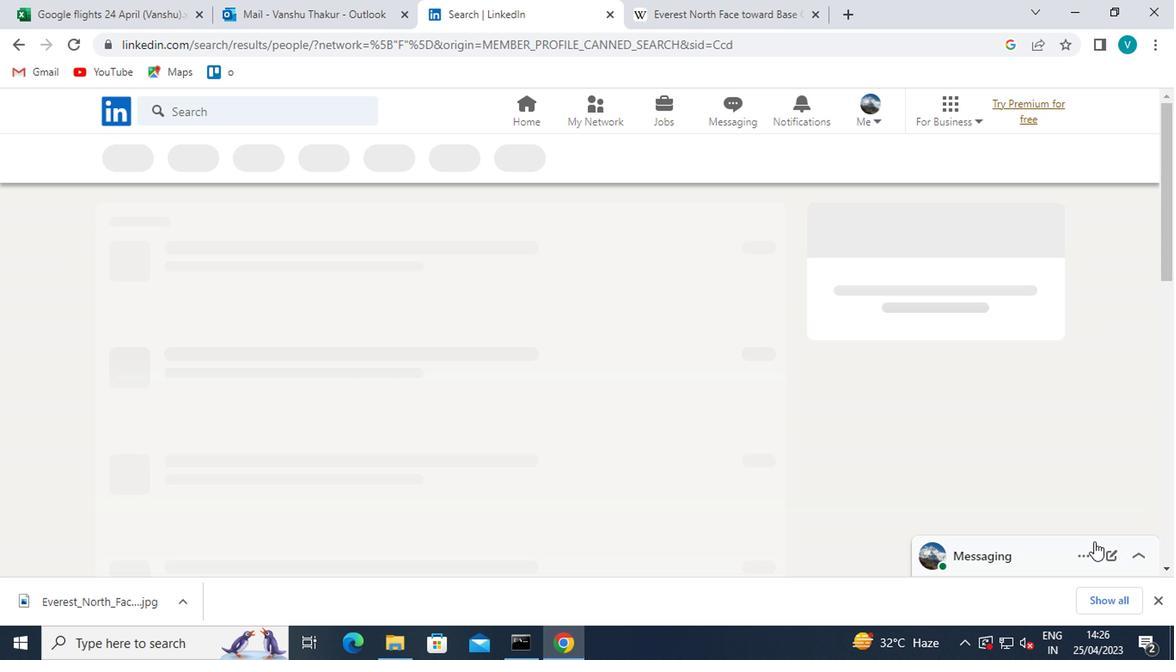 
